 Task: Find connections with filter location Minzhu with filter topic #Industrieswith filter profile language English with filter current company The Lalit Suri Hospitality Group with filter school Ahmedabad University with filter industry Architecture and Planning with filter service category UX Research with filter keywords title Sales Analyst
Action: Mouse moved to (499, 56)
Screenshot: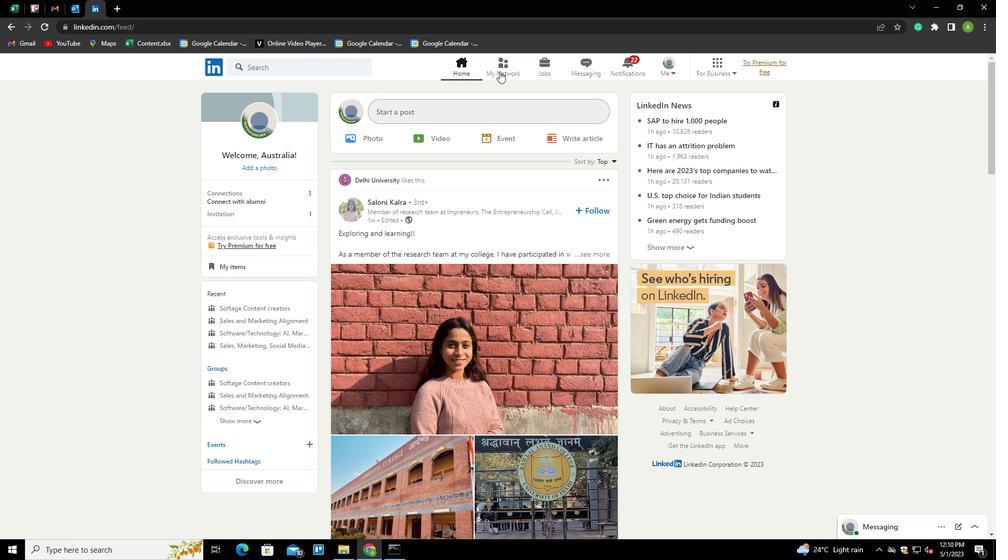
Action: Mouse pressed left at (499, 56)
Screenshot: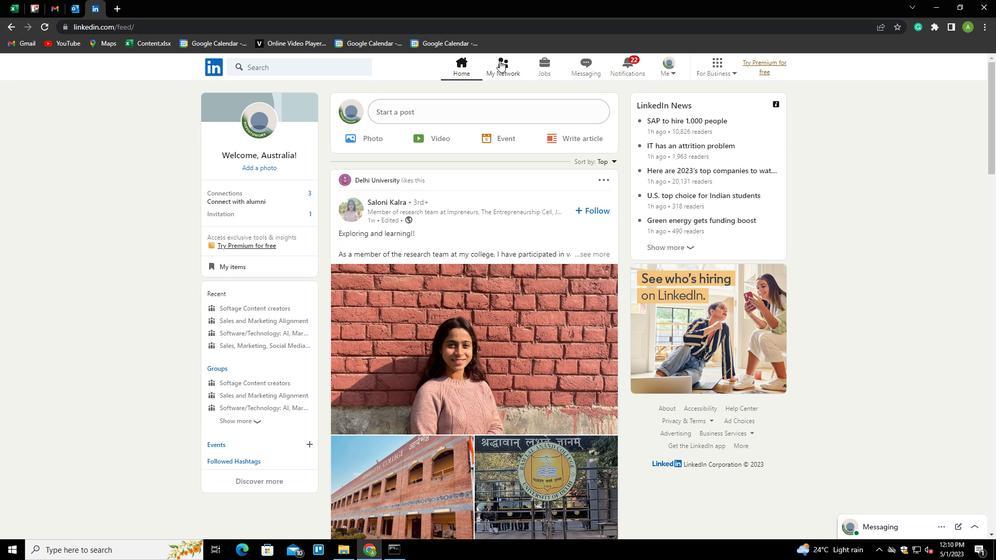
Action: Mouse moved to (253, 121)
Screenshot: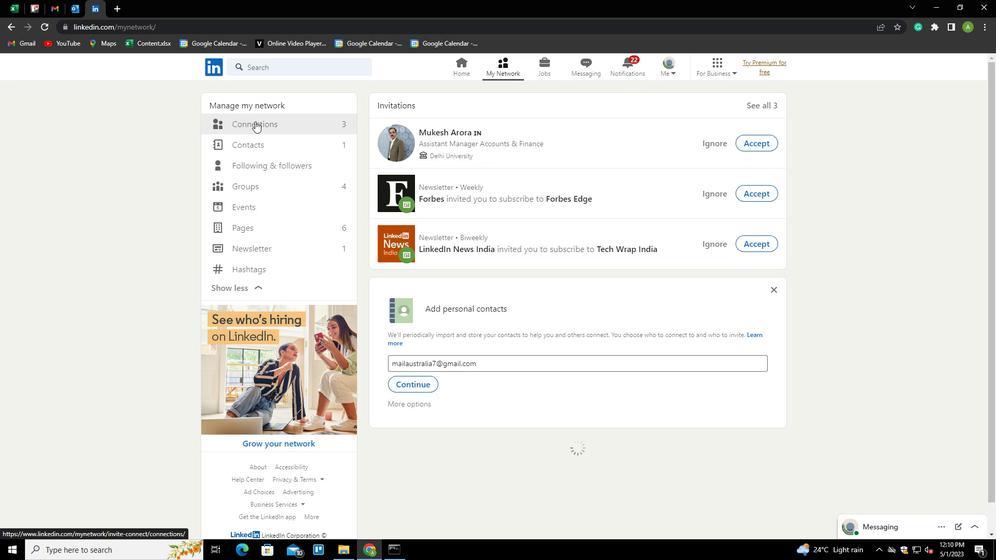 
Action: Mouse pressed left at (253, 121)
Screenshot: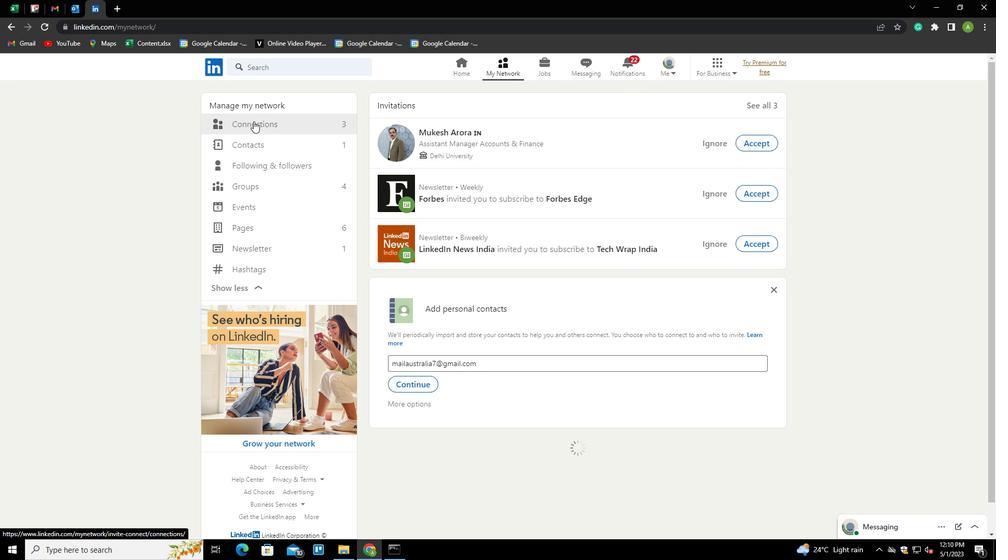 
Action: Mouse moved to (588, 124)
Screenshot: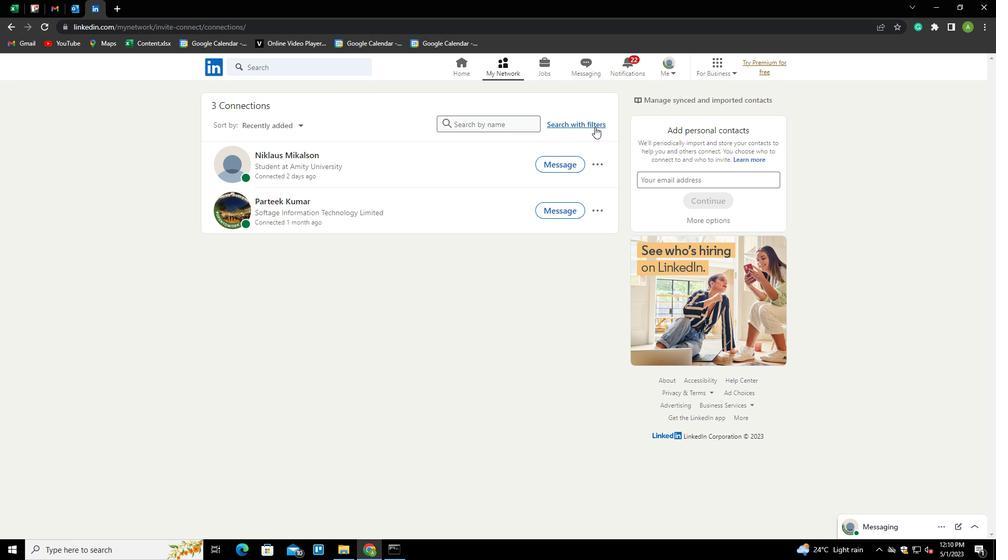 
Action: Mouse pressed left at (588, 124)
Screenshot: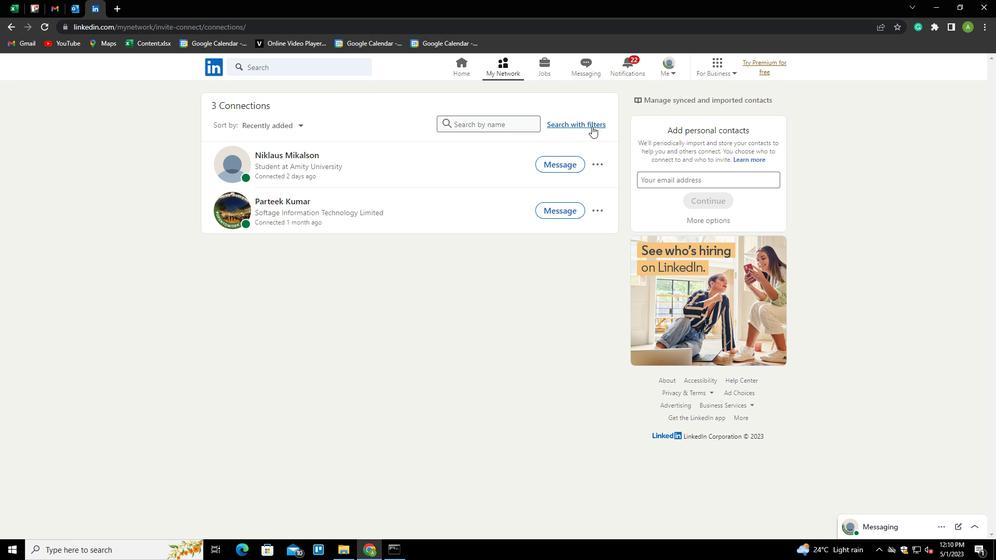 
Action: Mouse moved to (530, 94)
Screenshot: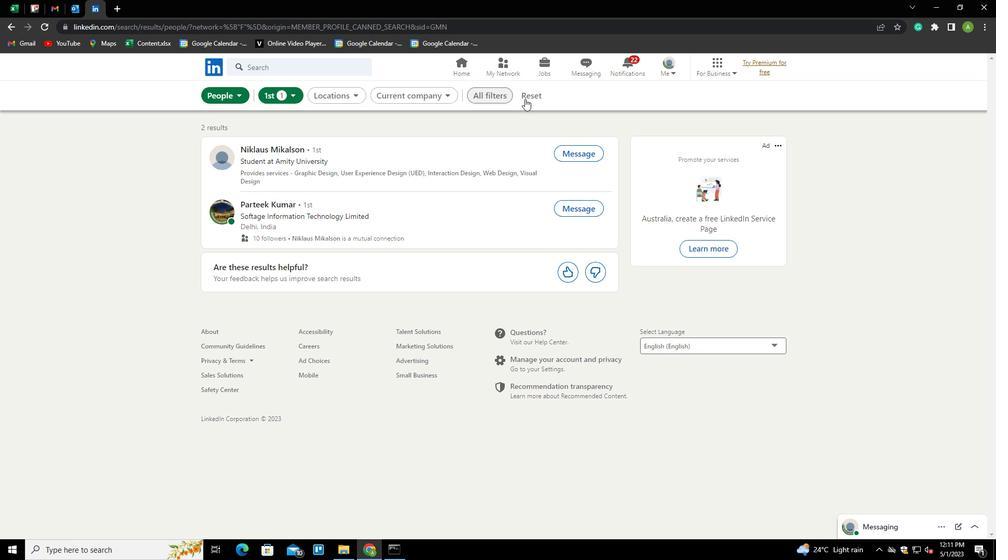 
Action: Mouse pressed left at (530, 94)
Screenshot: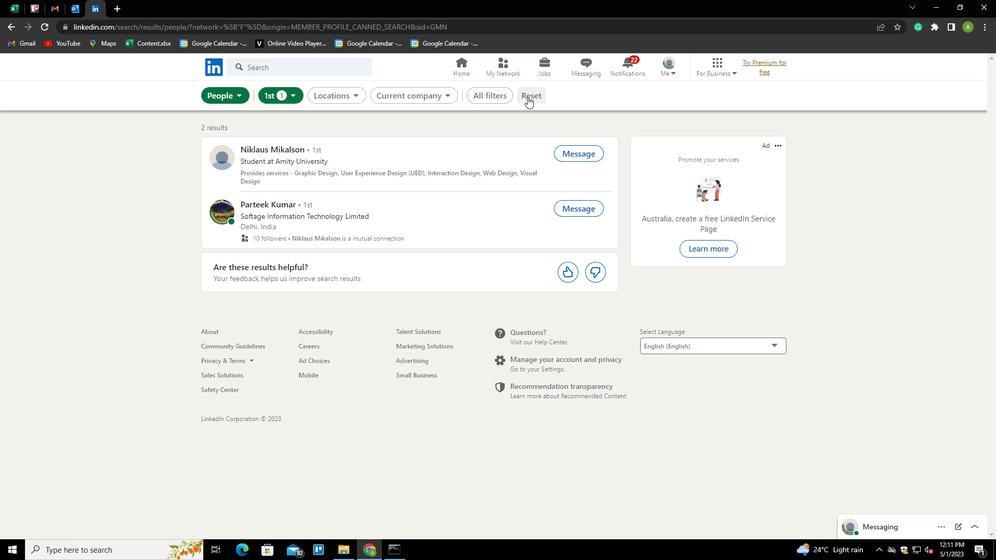 
Action: Mouse moved to (505, 93)
Screenshot: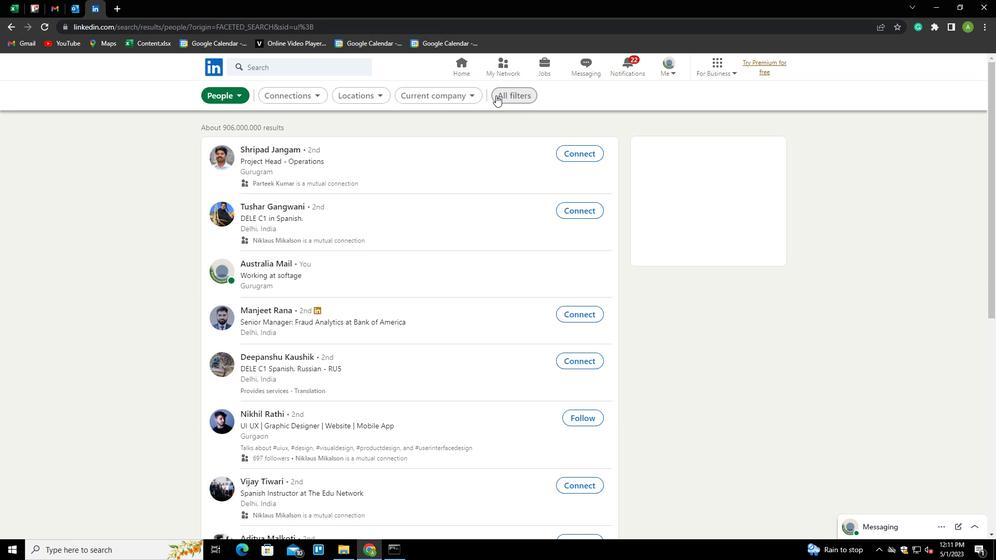 
Action: Mouse pressed left at (505, 93)
Screenshot: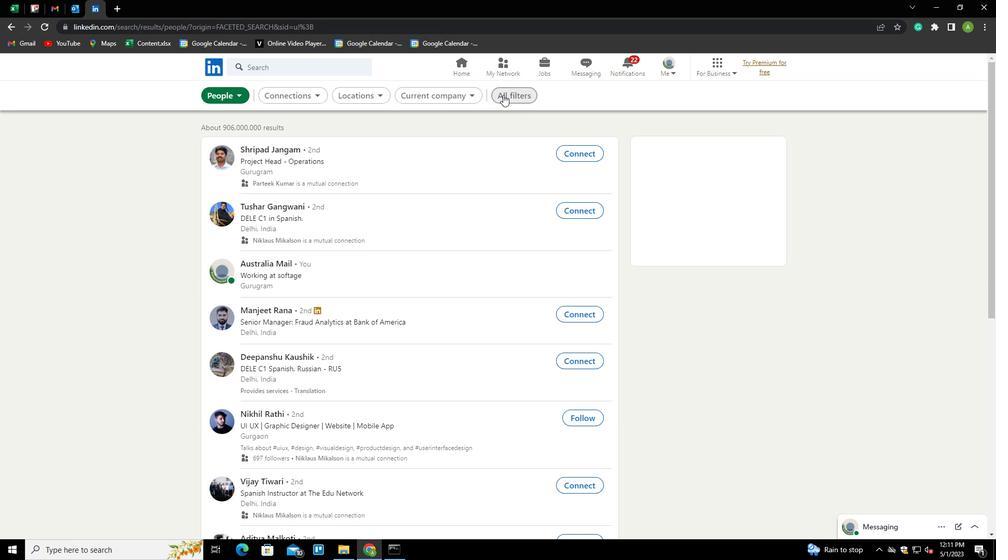 
Action: Mouse moved to (739, 243)
Screenshot: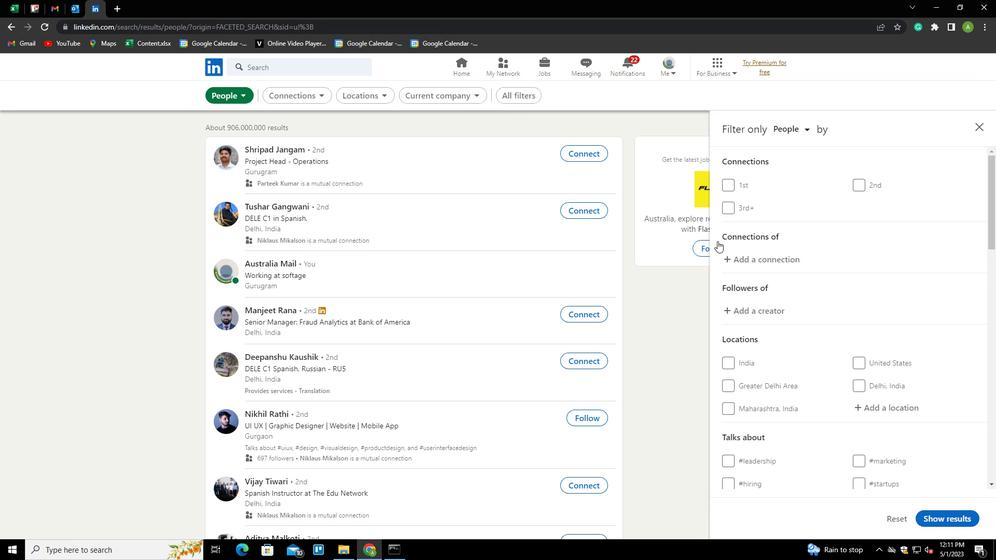 
Action: Mouse scrolled (739, 243) with delta (0, 0)
Screenshot: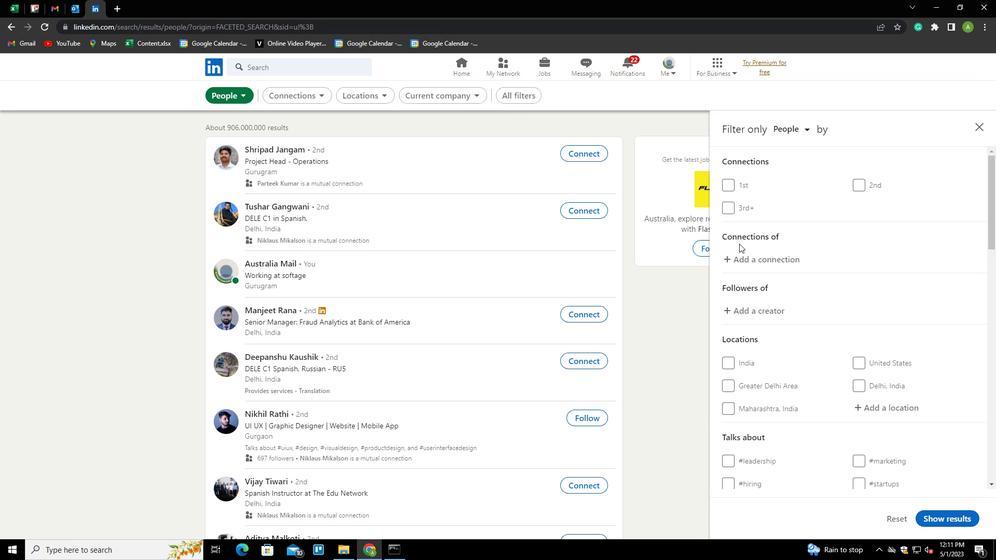 
Action: Mouse scrolled (739, 243) with delta (0, 0)
Screenshot: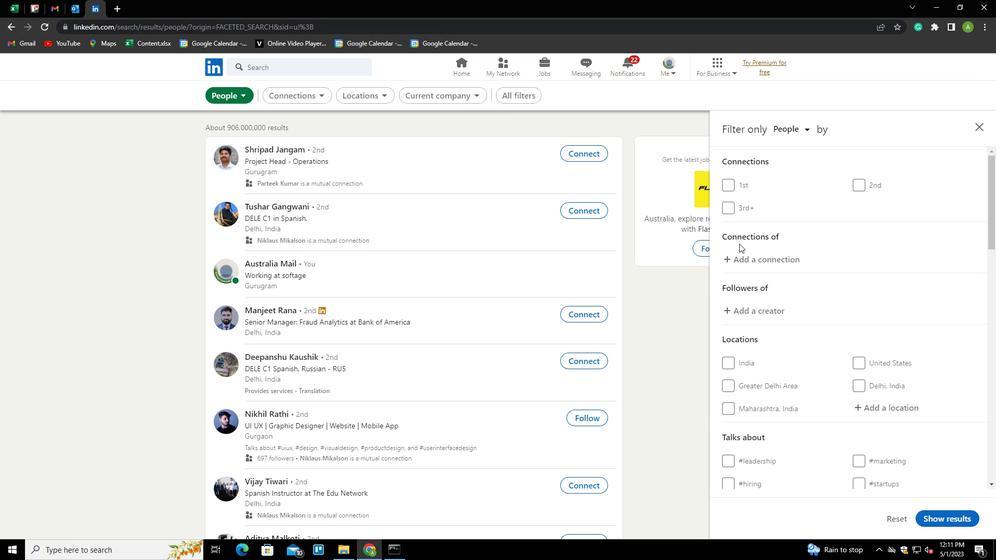 
Action: Mouse moved to (866, 302)
Screenshot: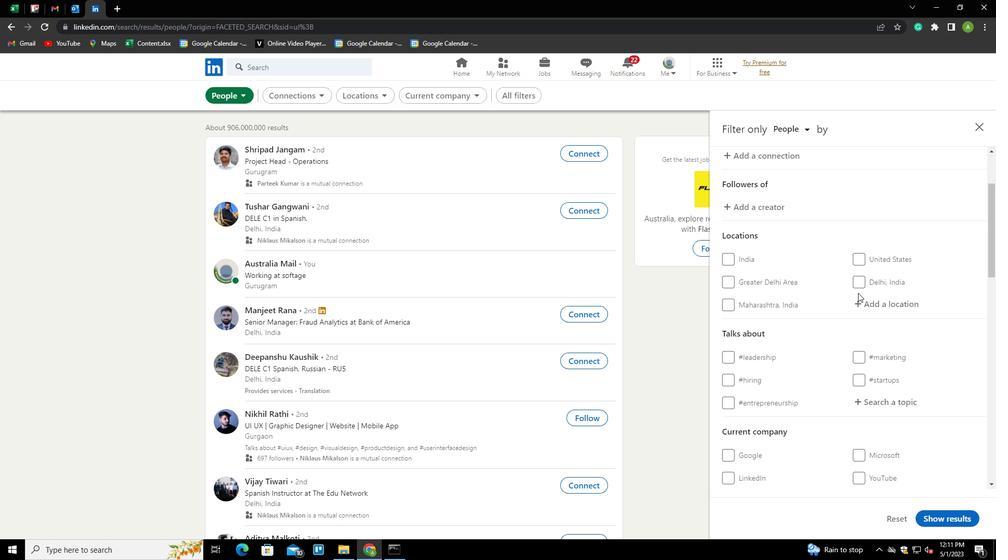 
Action: Mouse pressed left at (866, 302)
Screenshot: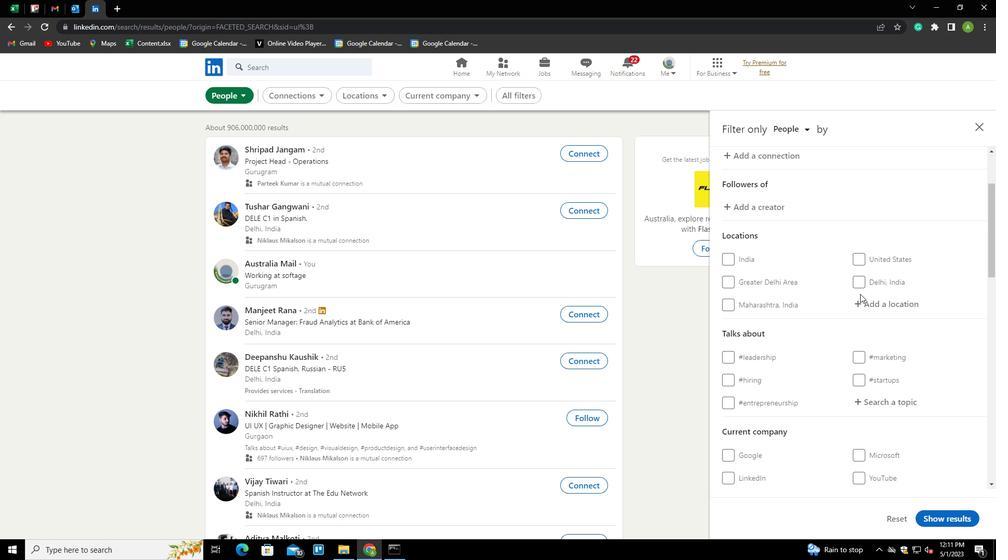 
Action: Key pressed <Key.shift>MINZHU
Screenshot: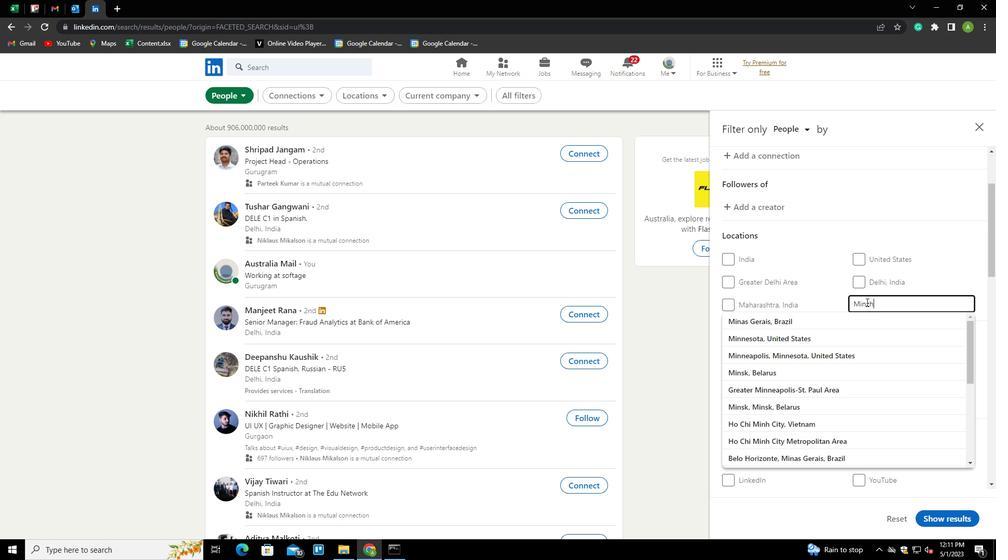 
Action: Mouse moved to (938, 329)
Screenshot: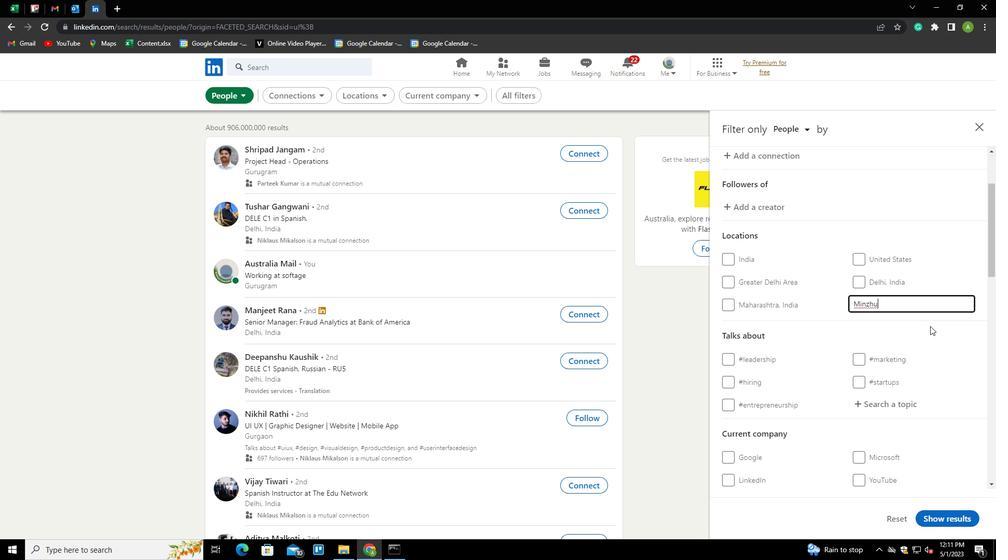 
Action: Mouse pressed left at (938, 329)
Screenshot: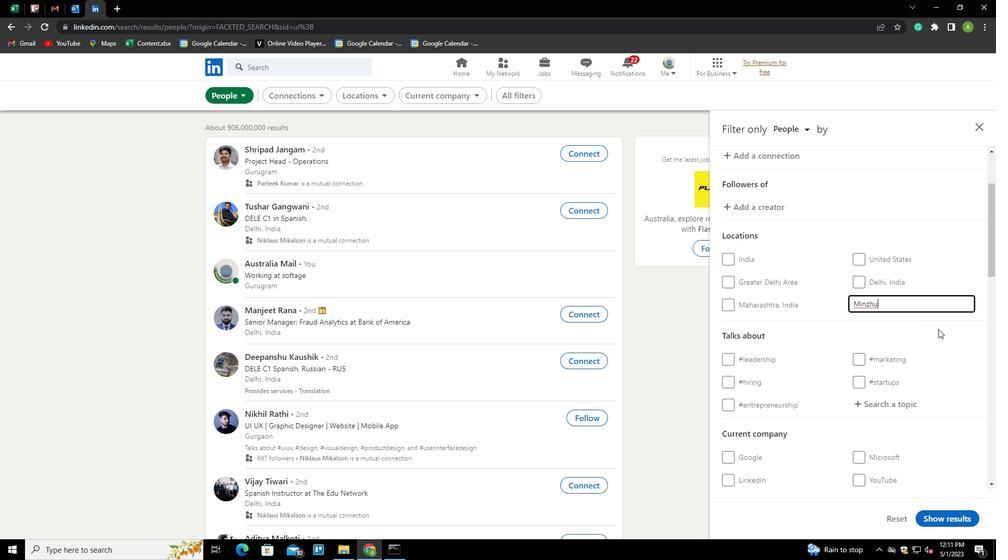 
Action: Mouse moved to (939, 329)
Screenshot: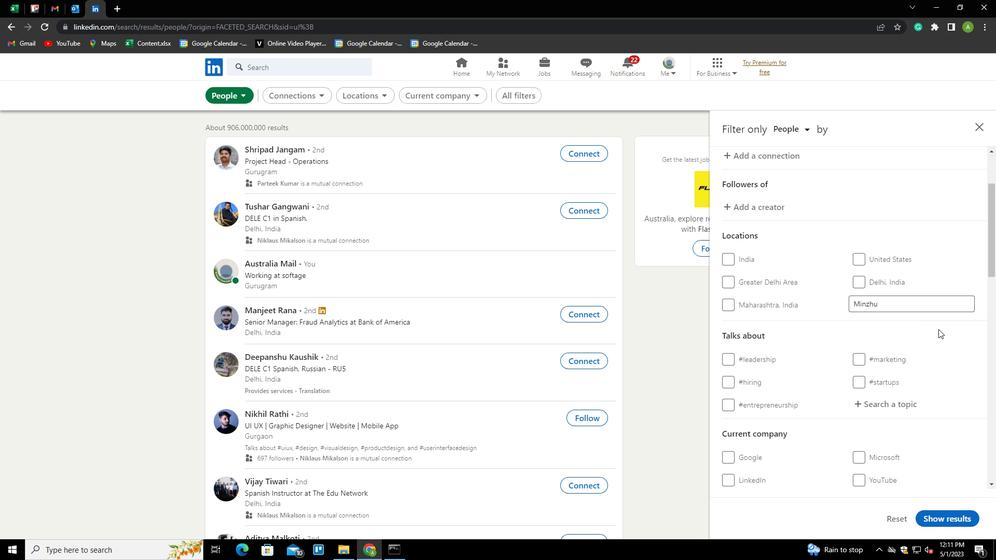 
Action: Mouse scrolled (939, 329) with delta (0, 0)
Screenshot: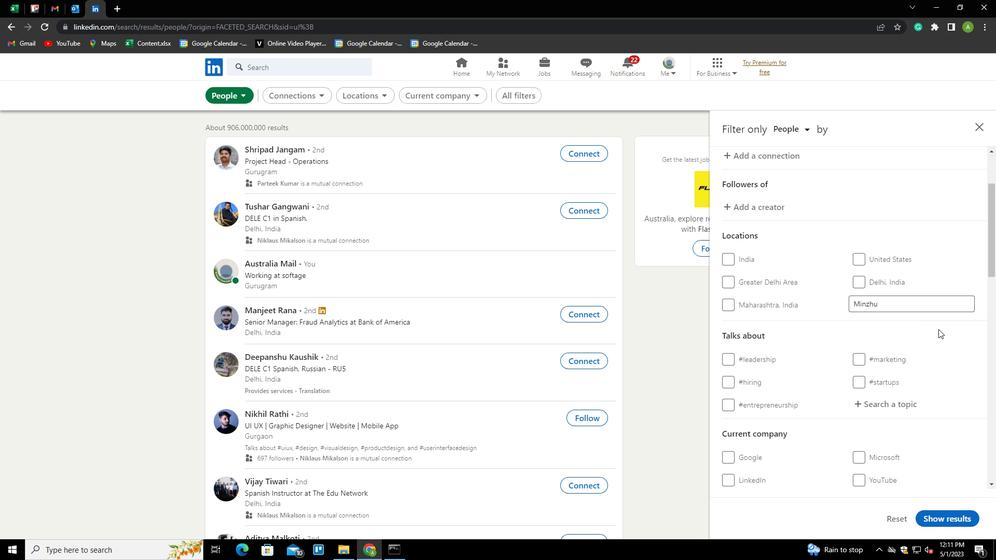 
Action: Mouse scrolled (939, 329) with delta (0, 0)
Screenshot: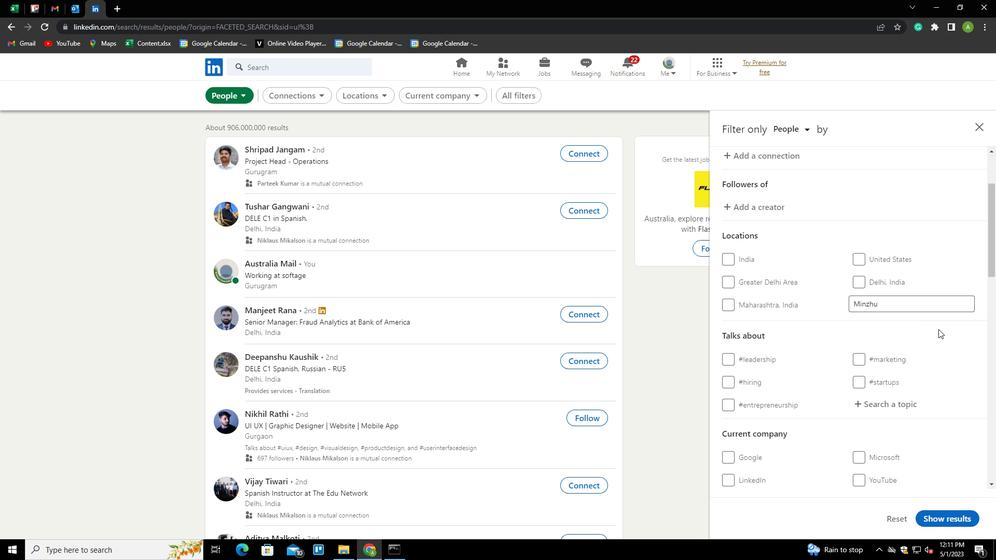 
Action: Mouse moved to (887, 299)
Screenshot: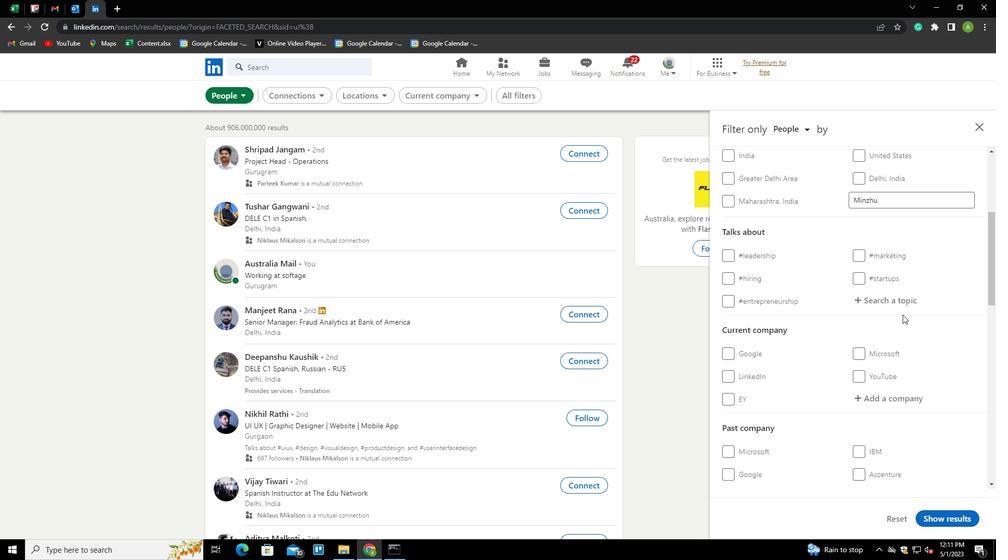 
Action: Mouse pressed left at (887, 299)
Screenshot: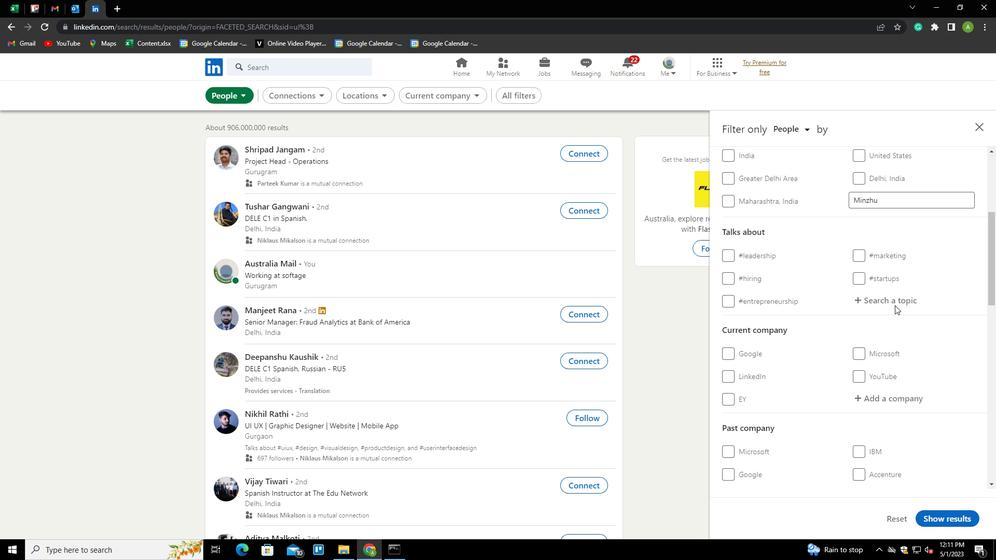 
Action: Mouse moved to (888, 300)
Screenshot: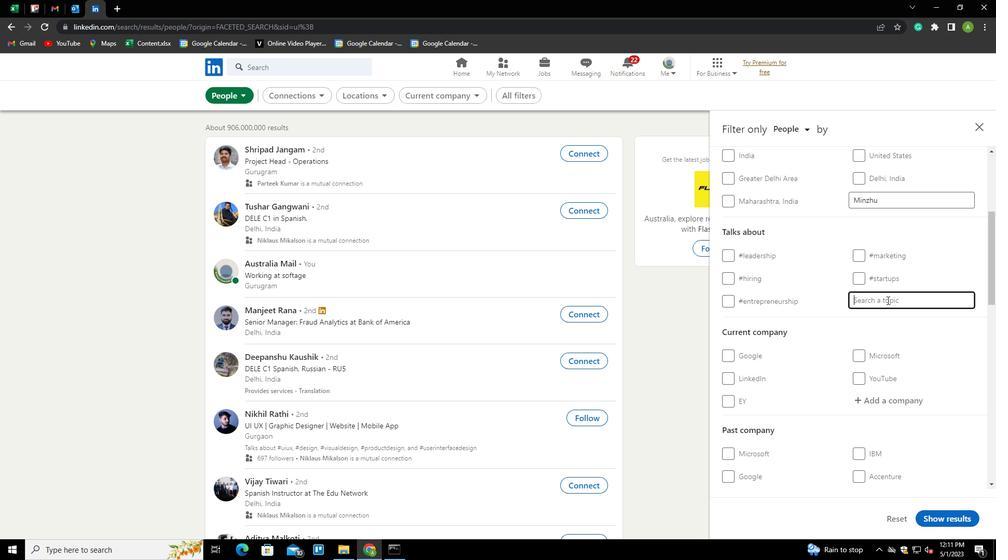
Action: Mouse pressed left at (888, 300)
Screenshot: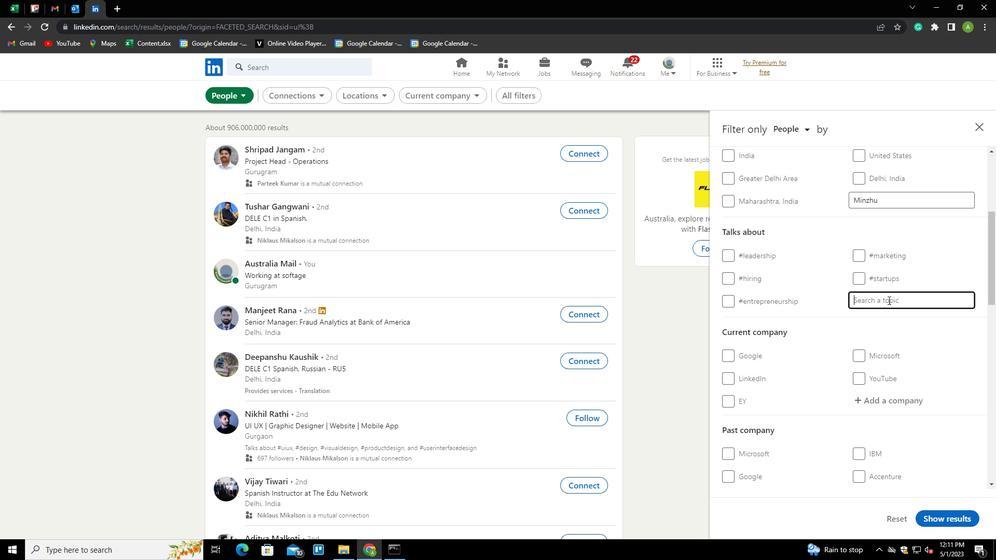 
Action: Key pressed INDUSTRIES<Key.down><Key.enter>
Screenshot: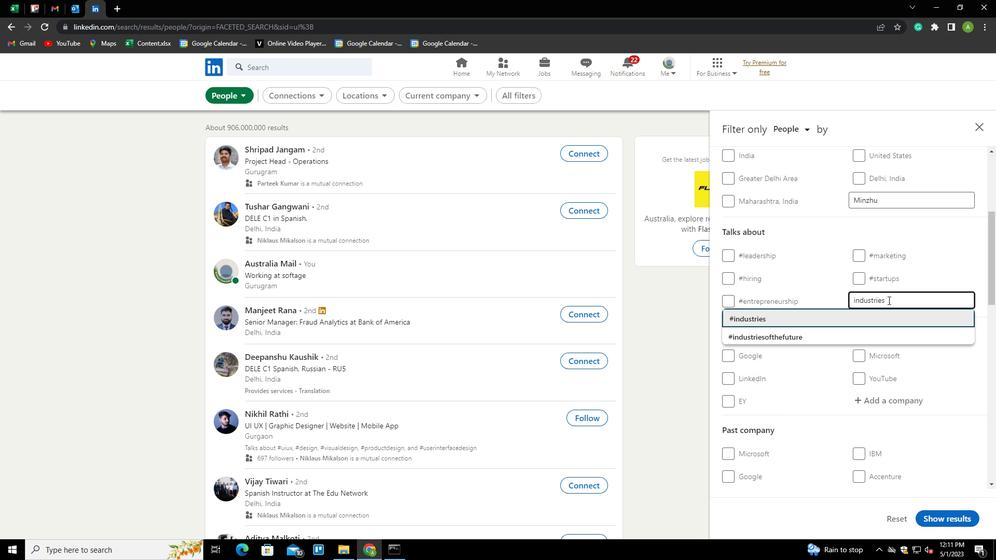 
Action: Mouse scrolled (888, 299) with delta (0, 0)
Screenshot: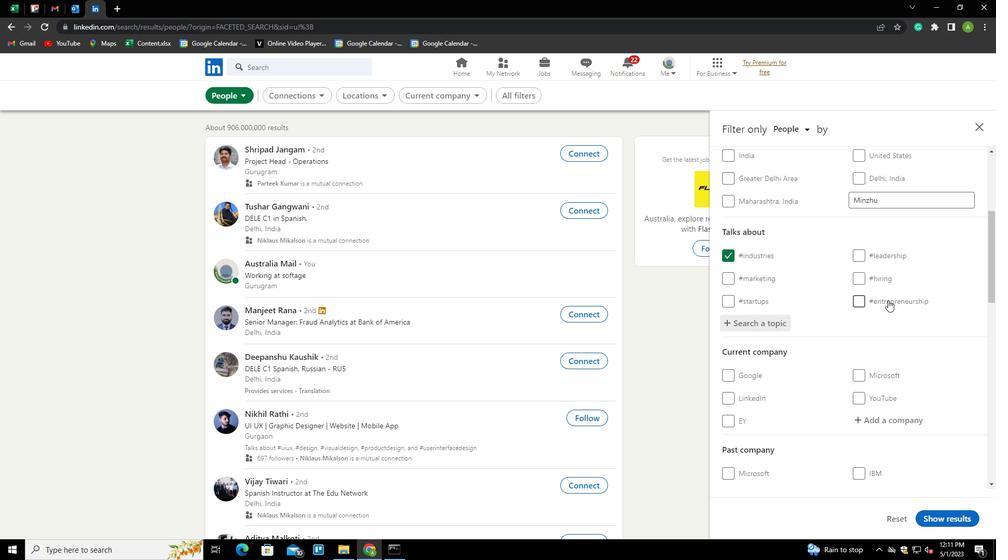 
Action: Mouse scrolled (888, 299) with delta (0, 0)
Screenshot: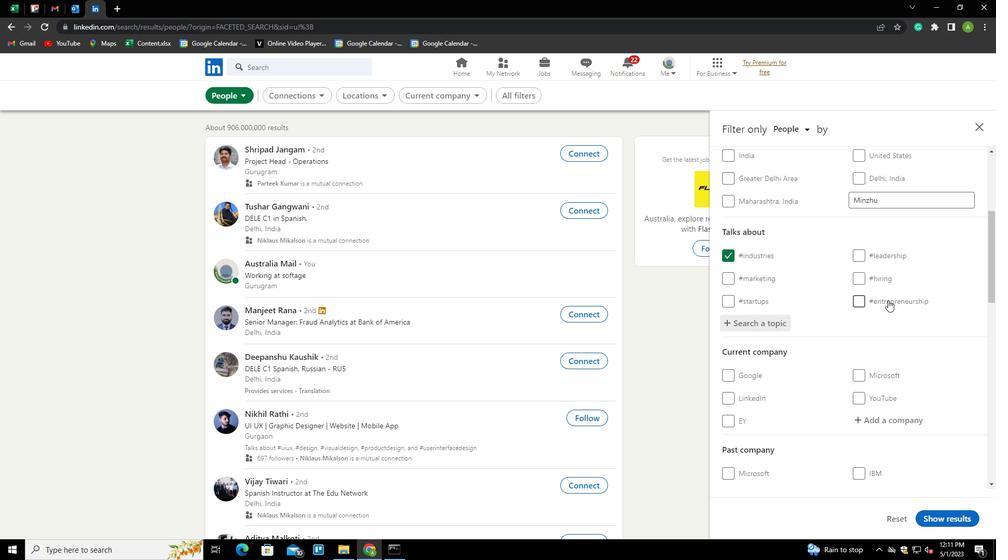 
Action: Mouse scrolled (888, 299) with delta (0, 0)
Screenshot: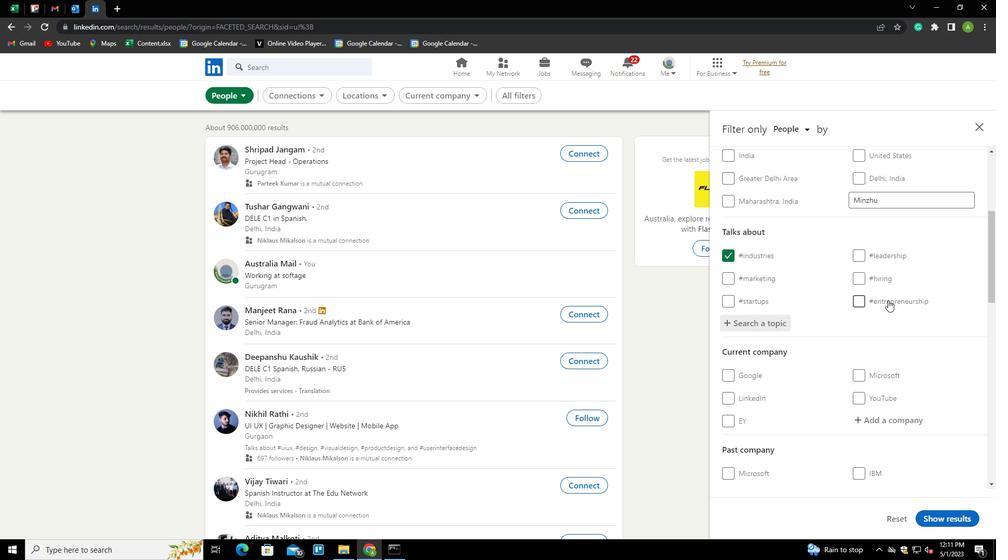 
Action: Mouse moved to (909, 388)
Screenshot: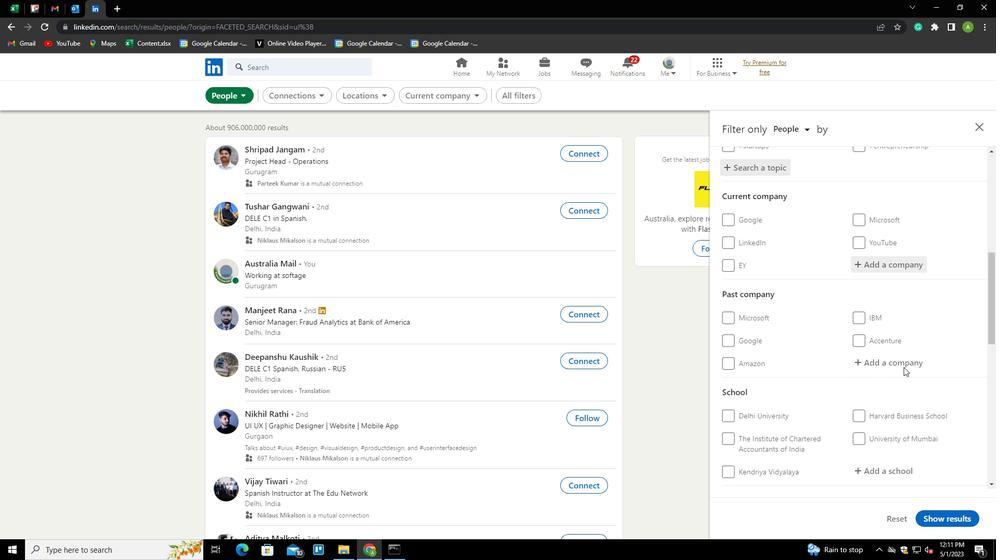 
Action: Mouse scrolled (909, 387) with delta (0, 0)
Screenshot: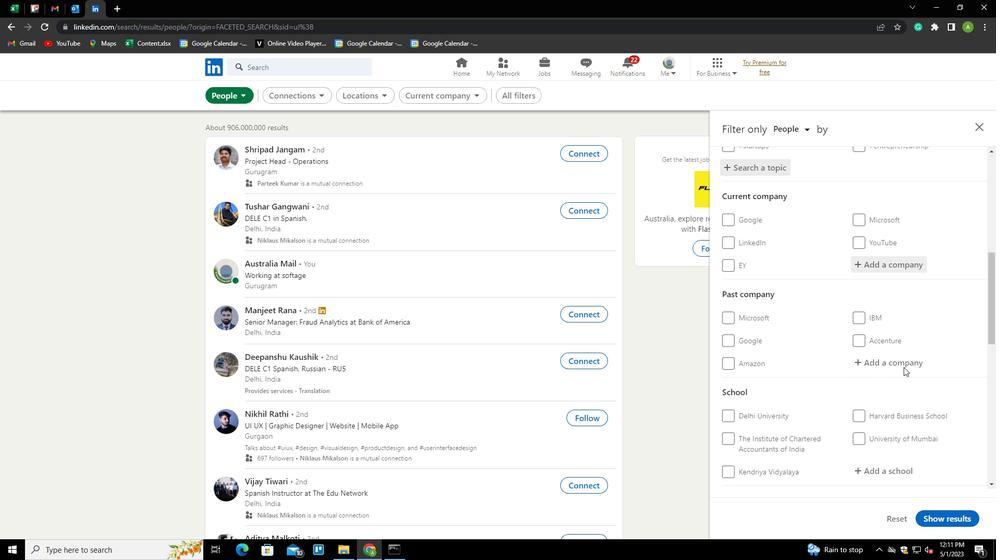 
Action: Mouse scrolled (909, 387) with delta (0, 0)
Screenshot: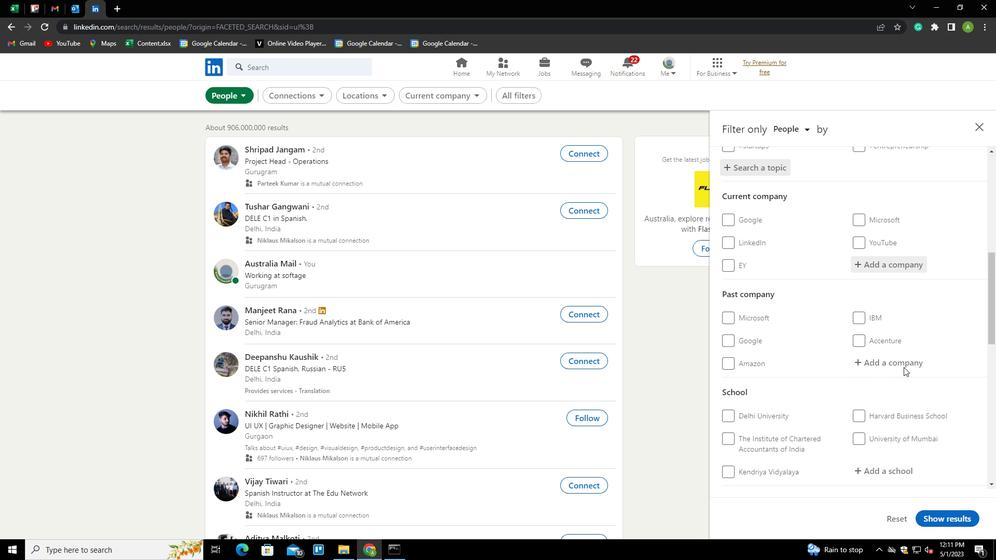 
Action: Mouse scrolled (909, 387) with delta (0, 0)
Screenshot: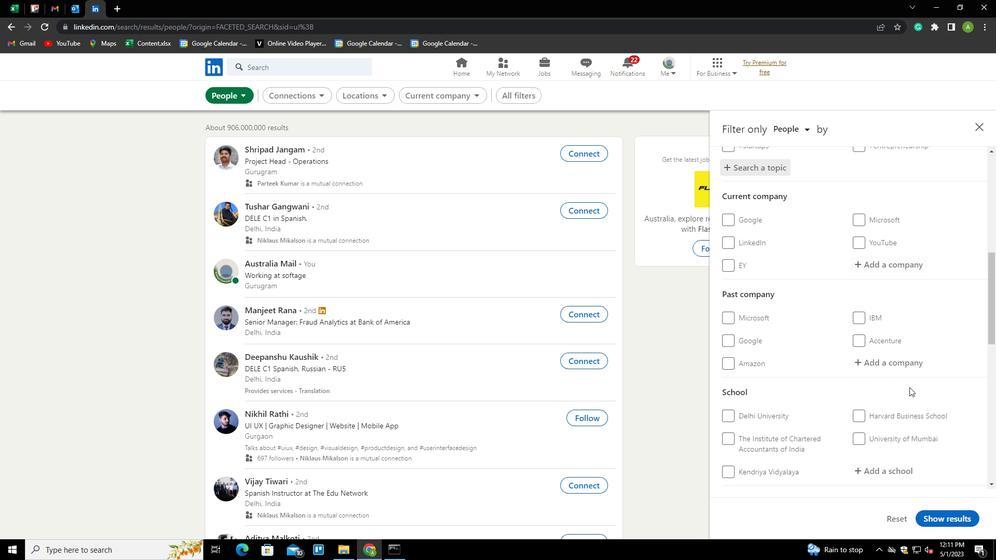 
Action: Mouse scrolled (909, 387) with delta (0, 0)
Screenshot: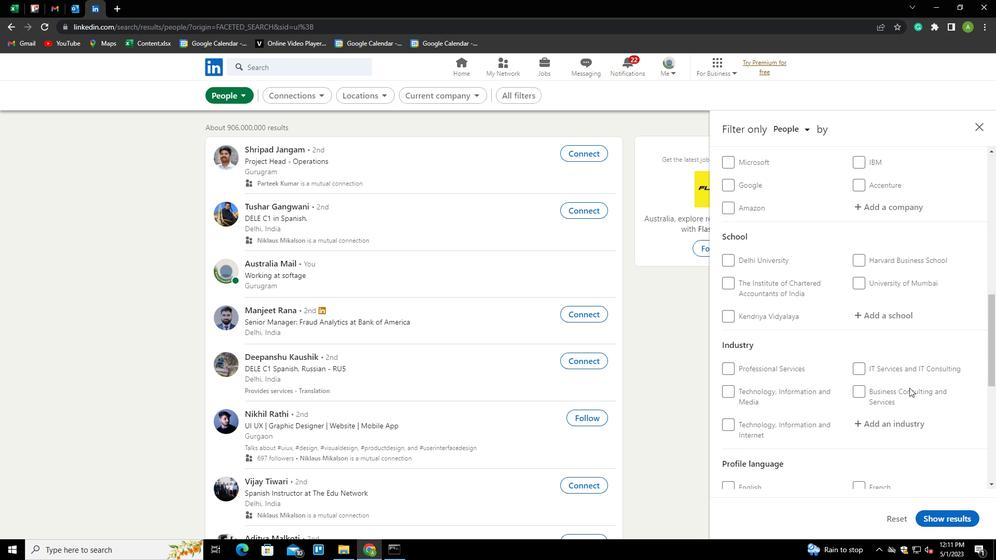 
Action: Mouse scrolled (909, 387) with delta (0, 0)
Screenshot: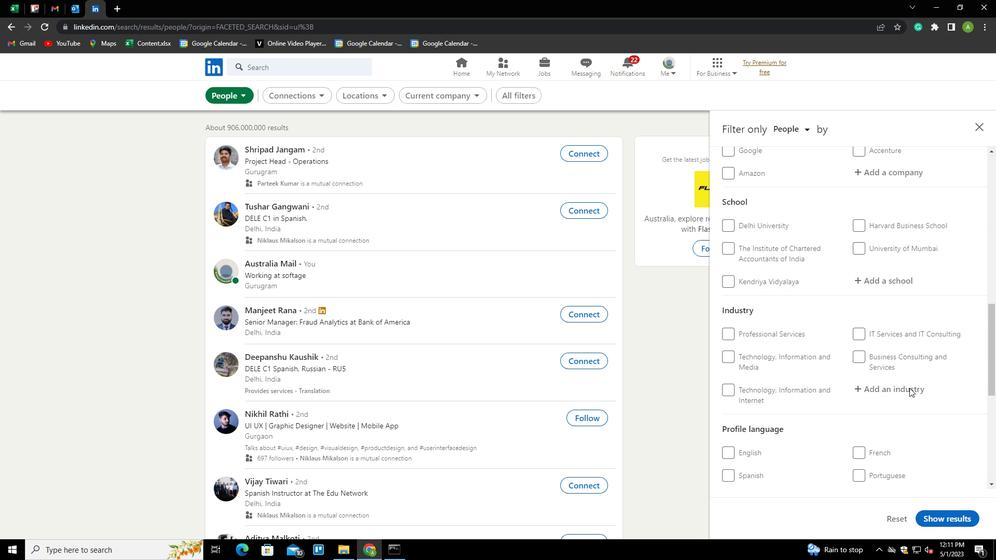 
Action: Mouse moved to (735, 387)
Screenshot: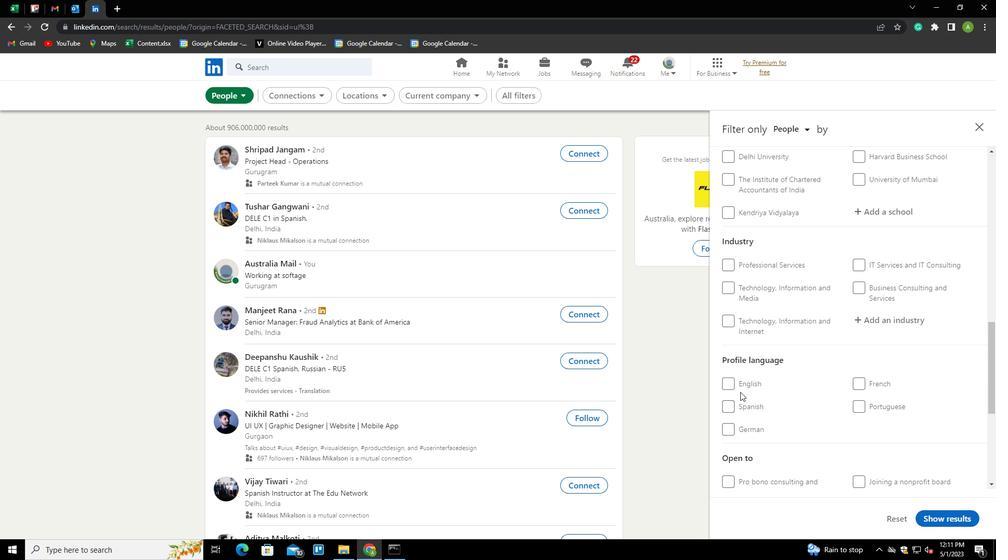
Action: Mouse pressed left at (735, 387)
Screenshot: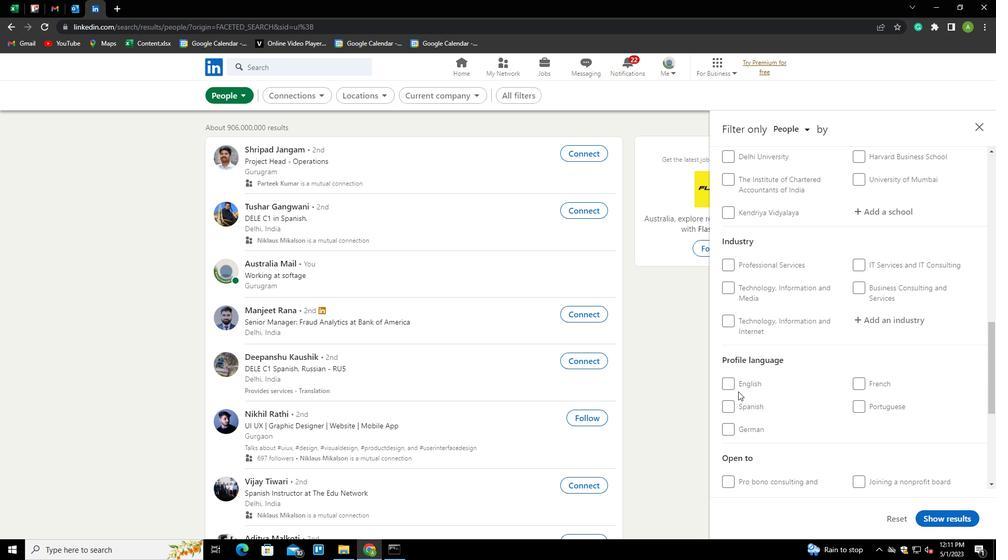 
Action: Mouse moved to (900, 404)
Screenshot: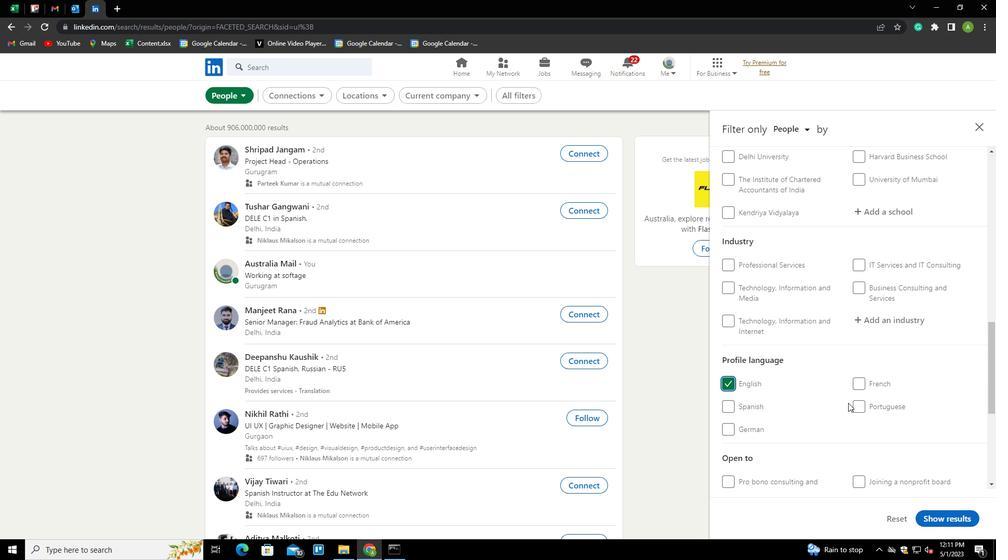 
Action: Mouse scrolled (900, 405) with delta (0, 0)
Screenshot: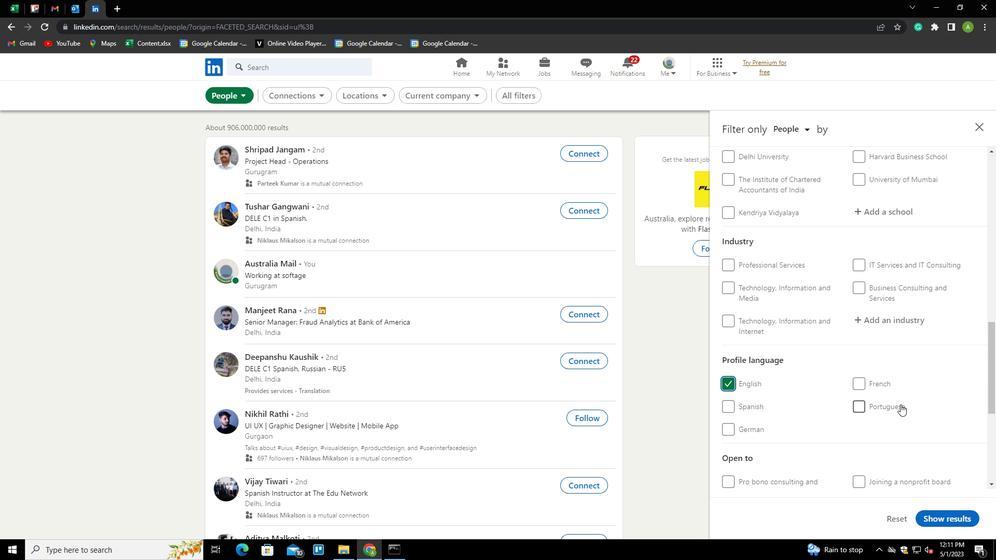 
Action: Mouse scrolled (900, 405) with delta (0, 0)
Screenshot: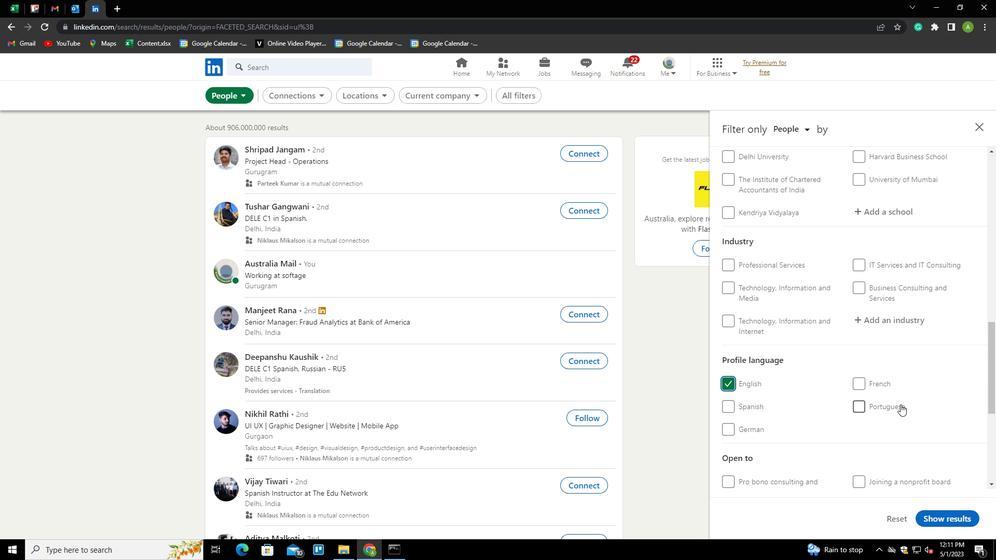 
Action: Mouse scrolled (900, 405) with delta (0, 0)
Screenshot: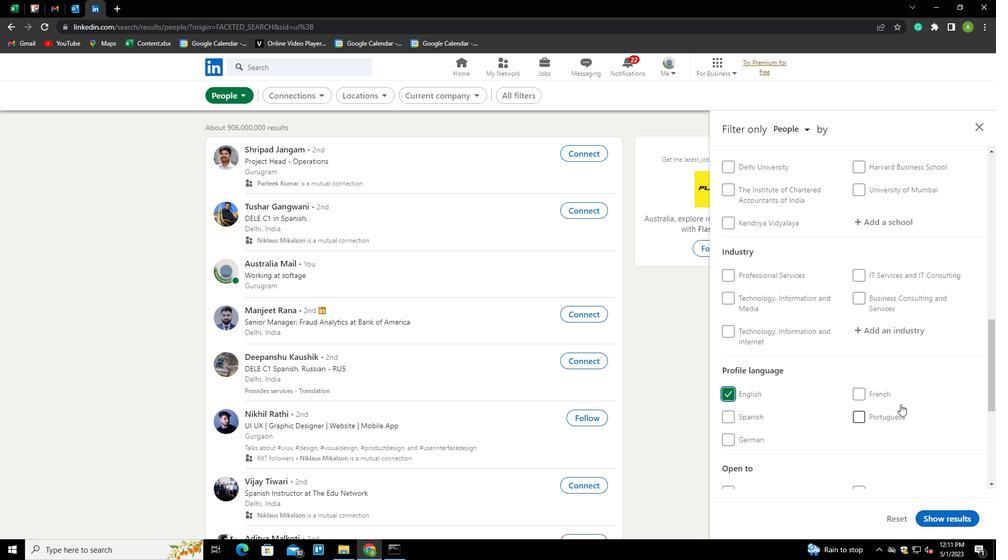 
Action: Mouse scrolled (900, 405) with delta (0, 0)
Screenshot: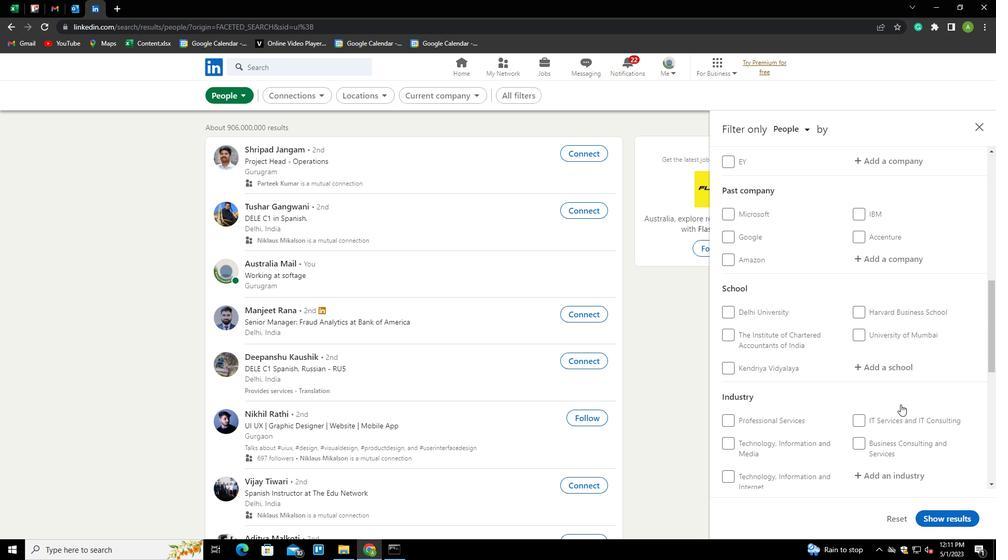 
Action: Mouse scrolled (900, 405) with delta (0, 0)
Screenshot: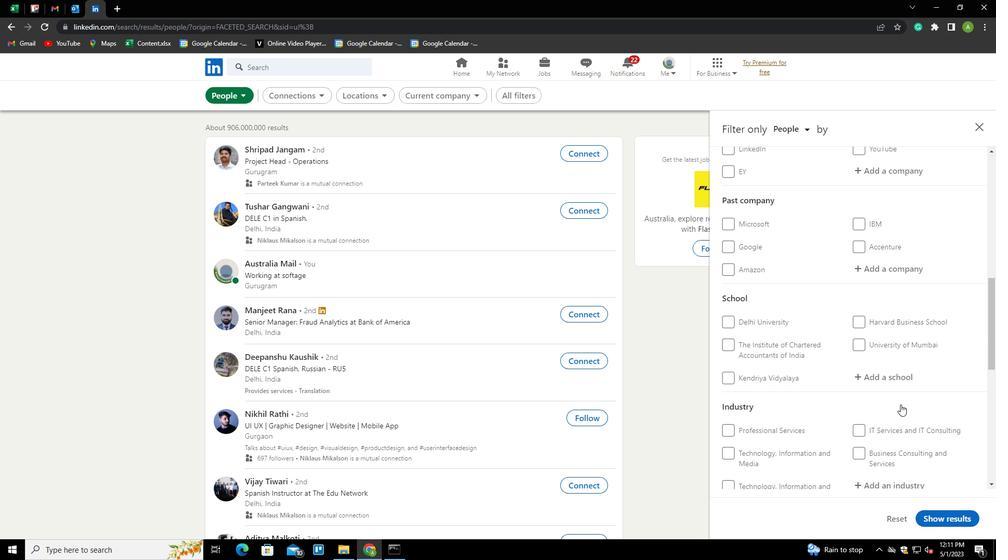 
Action: Mouse scrolled (900, 405) with delta (0, 0)
Screenshot: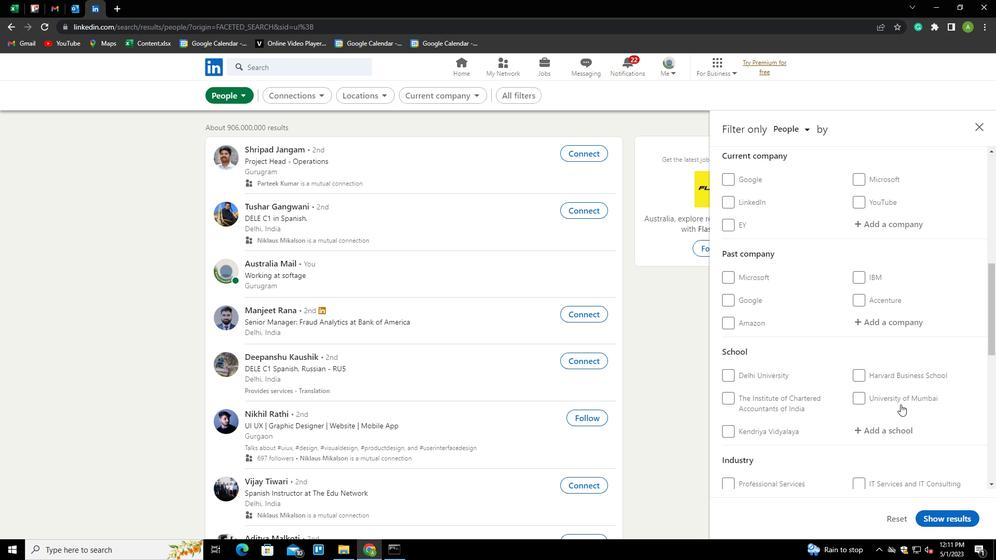 
Action: Mouse scrolled (900, 405) with delta (0, 0)
Screenshot: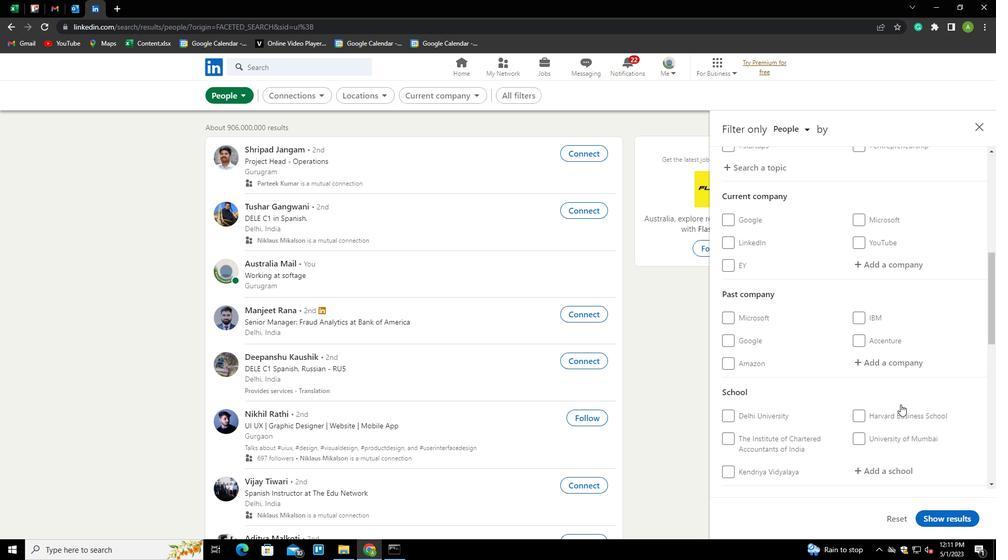 
Action: Mouse scrolled (900, 405) with delta (0, 0)
Screenshot: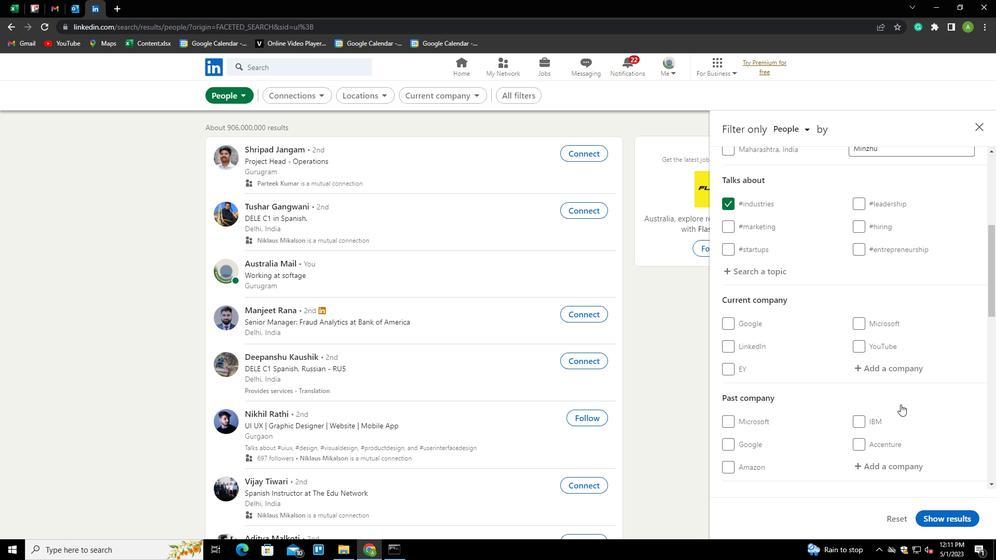 
Action: Mouse scrolled (900, 405) with delta (0, 0)
Screenshot: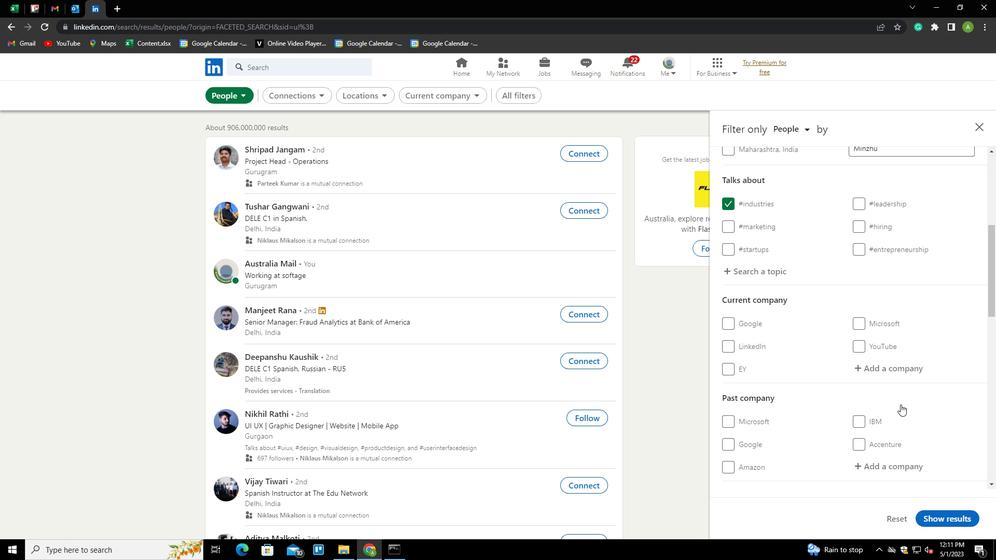 
Action: Mouse moved to (901, 405)
Screenshot: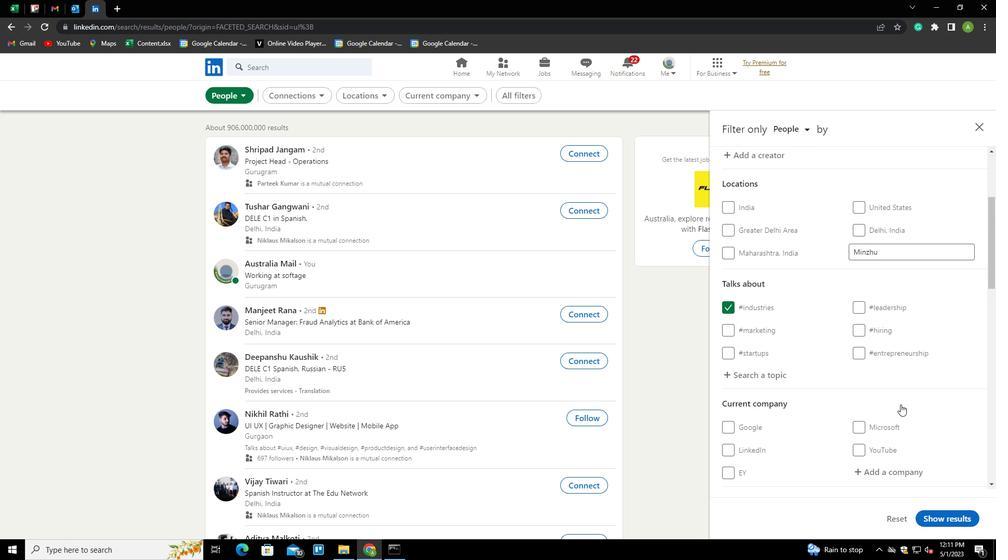 
Action: Mouse scrolled (901, 404) with delta (0, 0)
Screenshot: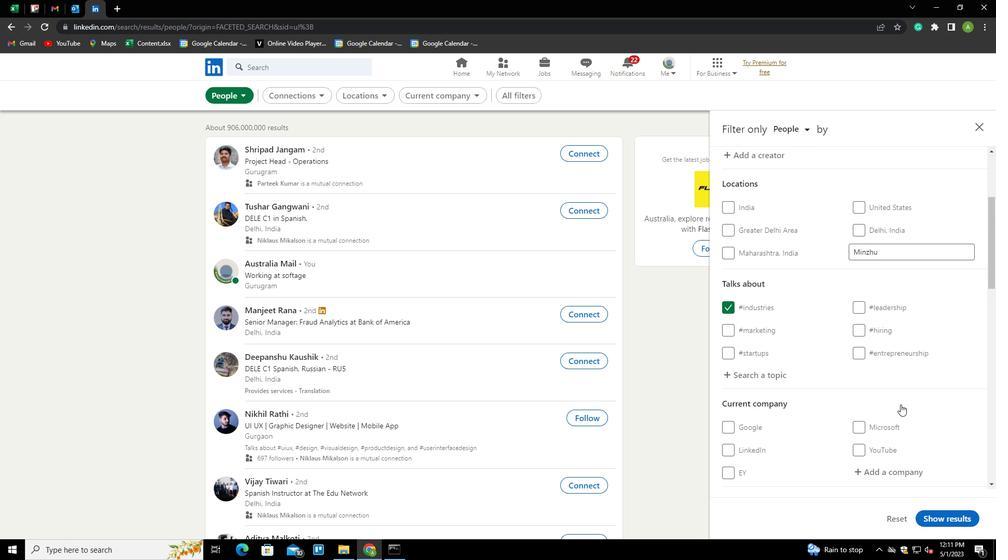 
Action: Mouse scrolled (901, 404) with delta (0, 0)
Screenshot: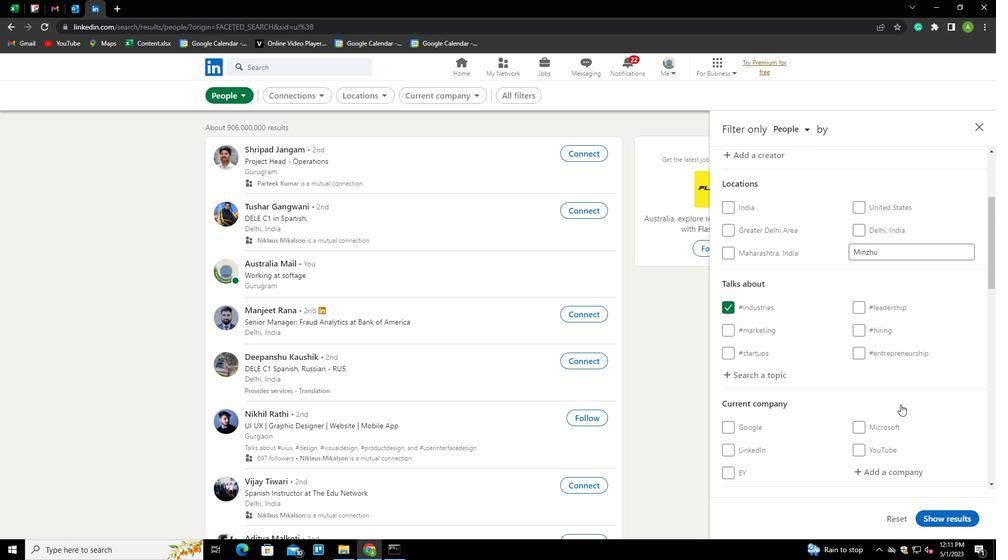 
Action: Mouse moved to (881, 365)
Screenshot: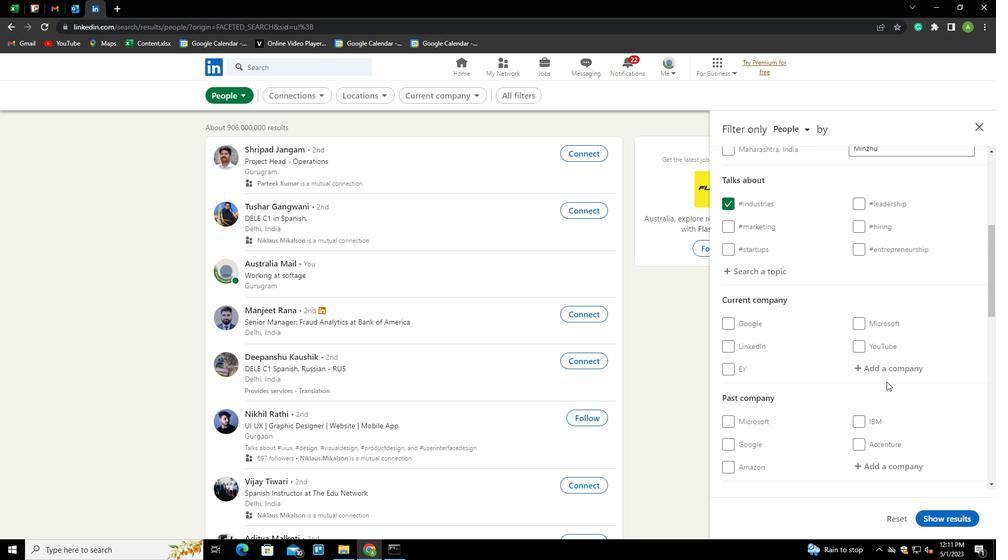 
Action: Mouse pressed left at (881, 365)
Screenshot: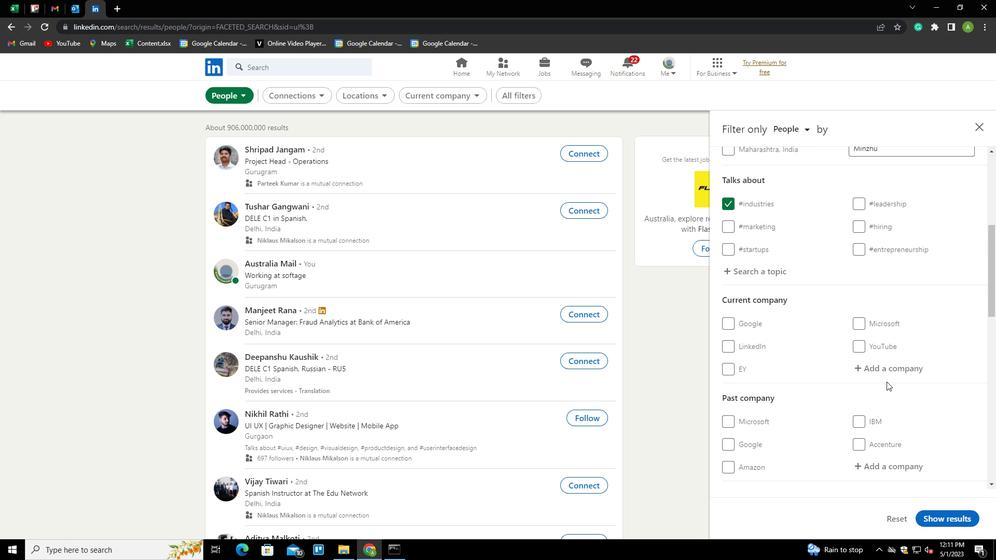 
Action: Key pressed <Key.shift>THE<Key.space><Key.shift>LALIT<Key.space>S<Key.down><Key.enter>
Screenshot: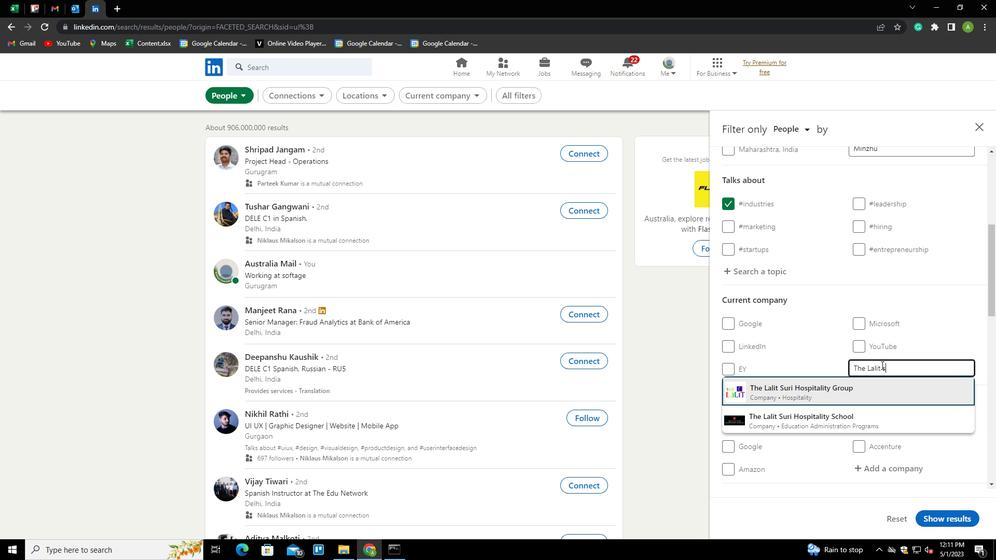 
Action: Mouse scrolled (881, 364) with delta (0, 0)
Screenshot: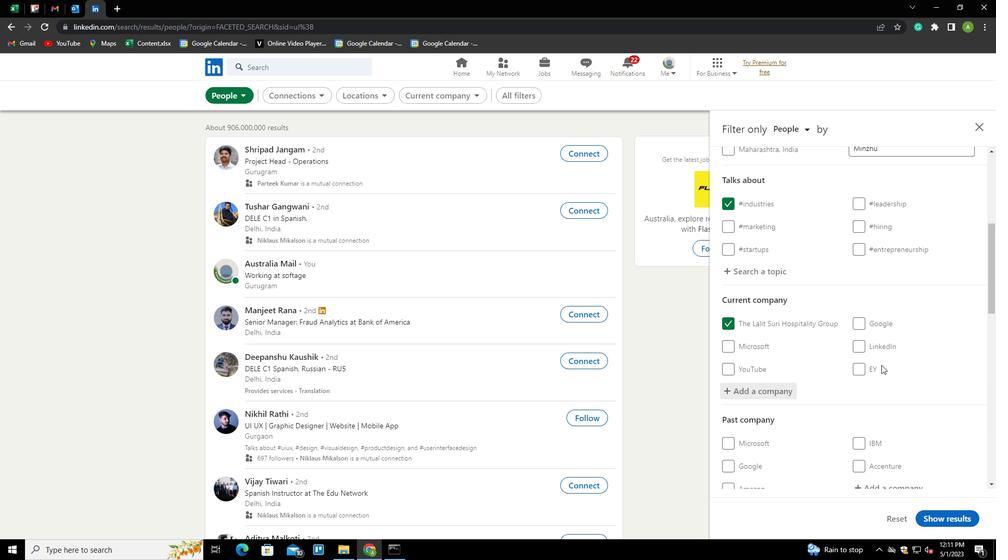 
Action: Mouse scrolled (881, 364) with delta (0, 0)
Screenshot: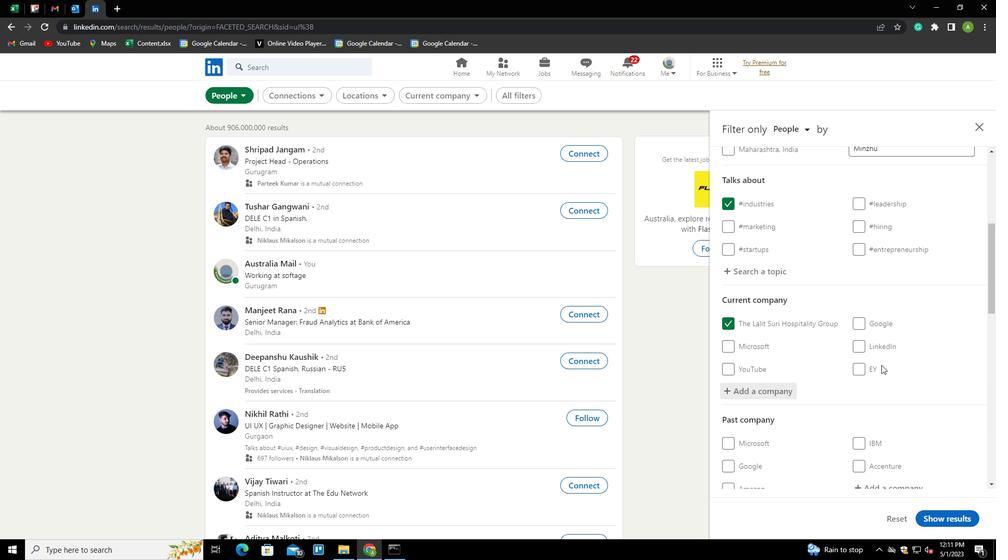 
Action: Mouse scrolled (881, 364) with delta (0, 0)
Screenshot: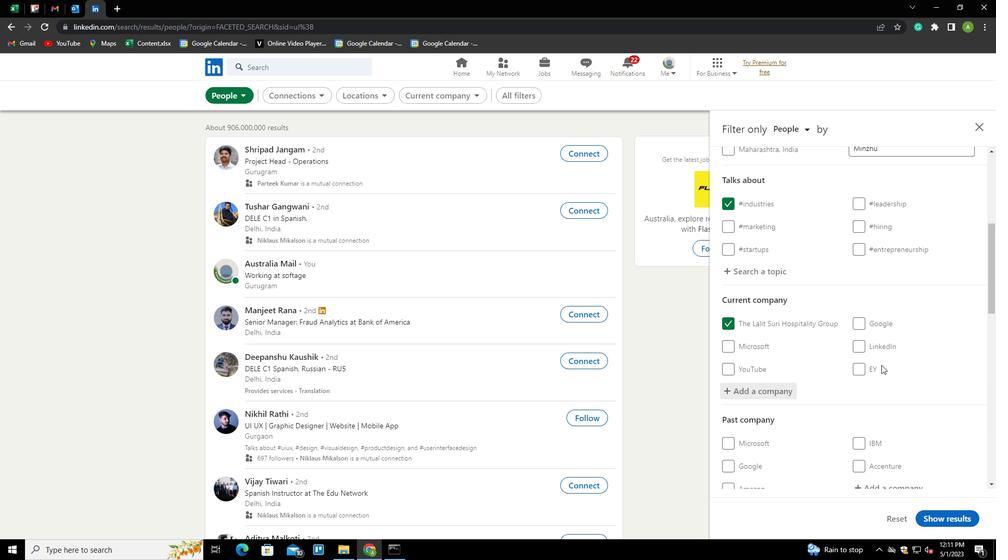 
Action: Mouse moved to (882, 366)
Screenshot: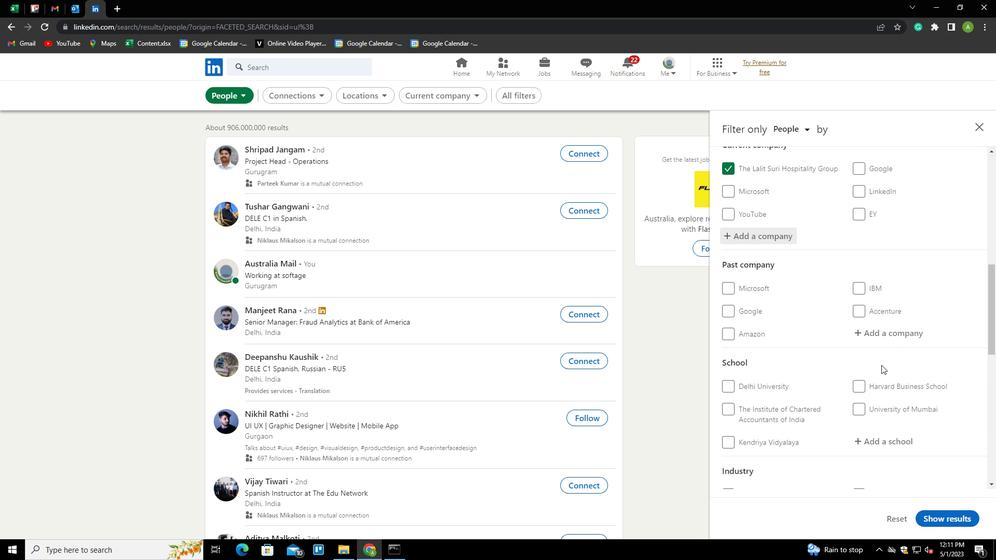 
Action: Mouse scrolled (882, 366) with delta (0, 0)
Screenshot: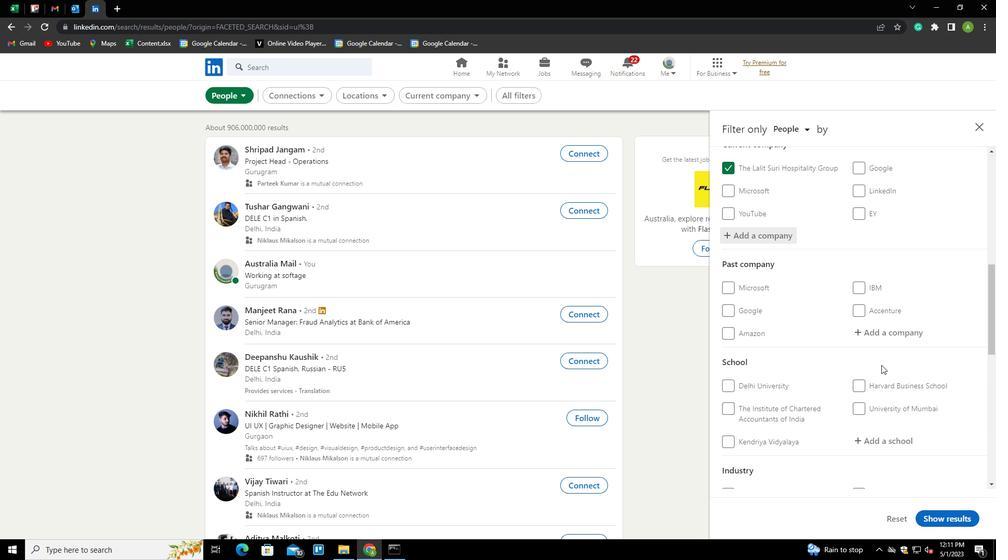 
Action: Mouse scrolled (882, 366) with delta (0, 0)
Screenshot: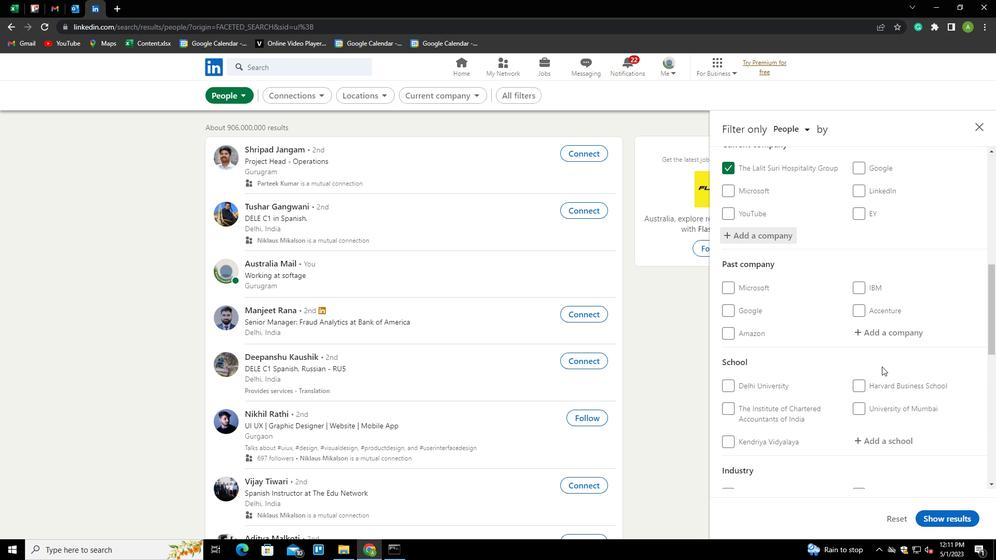 
Action: Mouse moved to (878, 335)
Screenshot: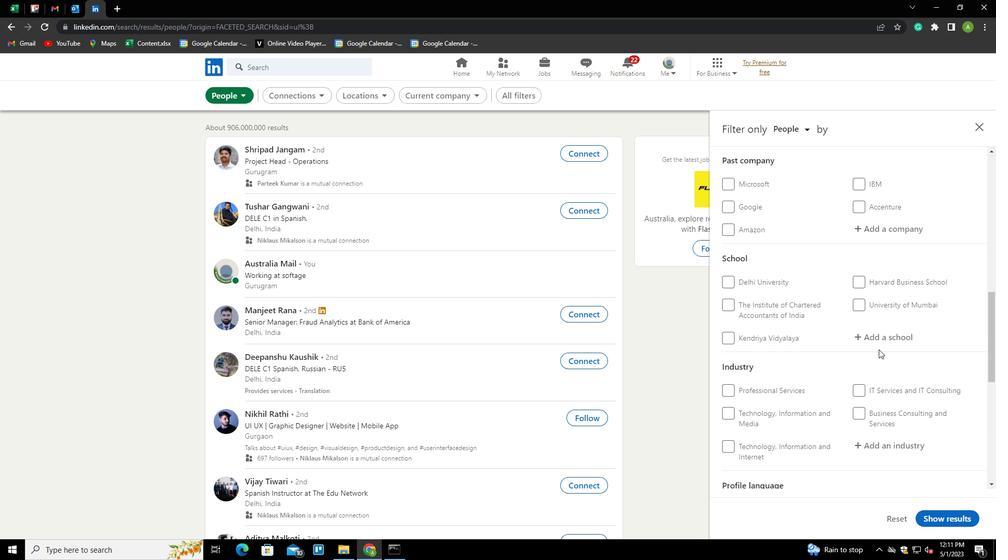 
Action: Mouse pressed left at (878, 335)
Screenshot: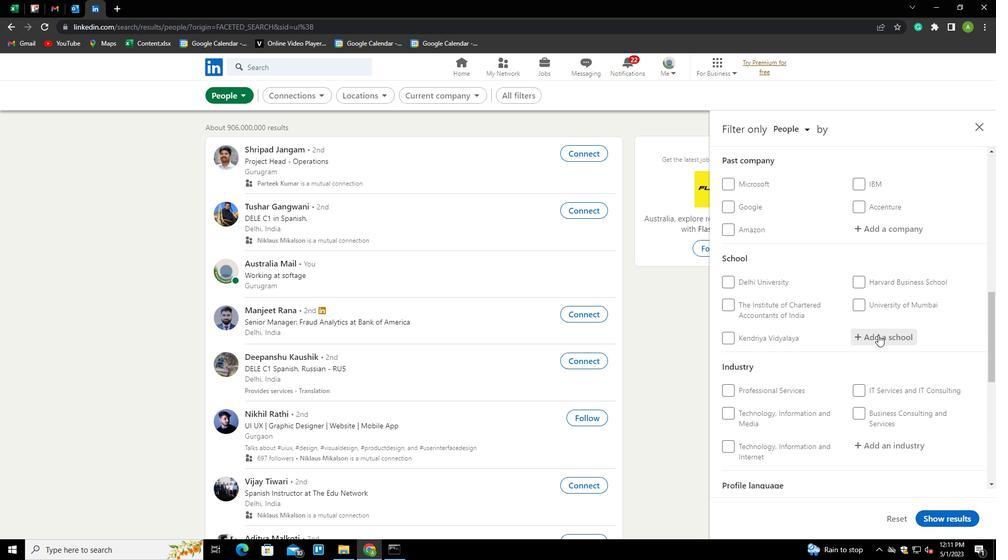 
Action: Key pressed <Key.shift><Key.shift><Key.shift><Key.shift><Key.shift><Key.shift><Key.shift><Key.shift><Key.shift><Key.shift><Key.shift><Key.shift><Key.shift><Key.shift><Key.shift><Key.shift><Key.shift><Key.shift><Key.shift><Key.shift><Key.shift><Key.shift><Key.shift><Key.shift><Key.shift><Key.shift><Key.shift><Key.shift><Key.shift><Key.shift><Key.shift><Key.shift><Key.shift><Key.shift><Key.shift><Key.shift><Key.shift><Key.shift><Key.shift><Key.shift><Key.shift><Key.shift><Key.shift><Key.shift><Key.shift><Key.shift><Key.shift><Key.shift><Key.shift><Key.shift><Key.shift><Key.shift><Key.shift><Key.shift><Key.shift><Key.shift><Key.shift><Key.shift><Key.shift><Key.shift><Key.shift><Key.shift><Key.shift><Key.shift><Key.shift><Key.shift><Key.shift><Key.shift><Key.shift><Key.shift><Key.shift><Key.shift><Key.shift><Key.shift><Key.shift><Key.shift><Key.shift><Key.shift><Key.shift><Key.shift><Key.shift>AHMEDA<Key.down><Key.enter>
Screenshot: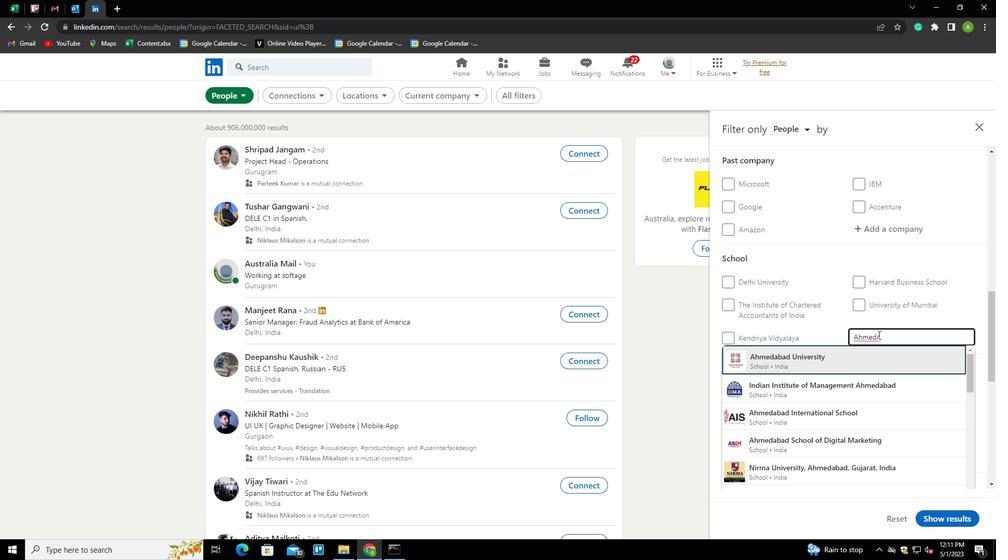 
Action: Mouse moved to (873, 228)
Screenshot: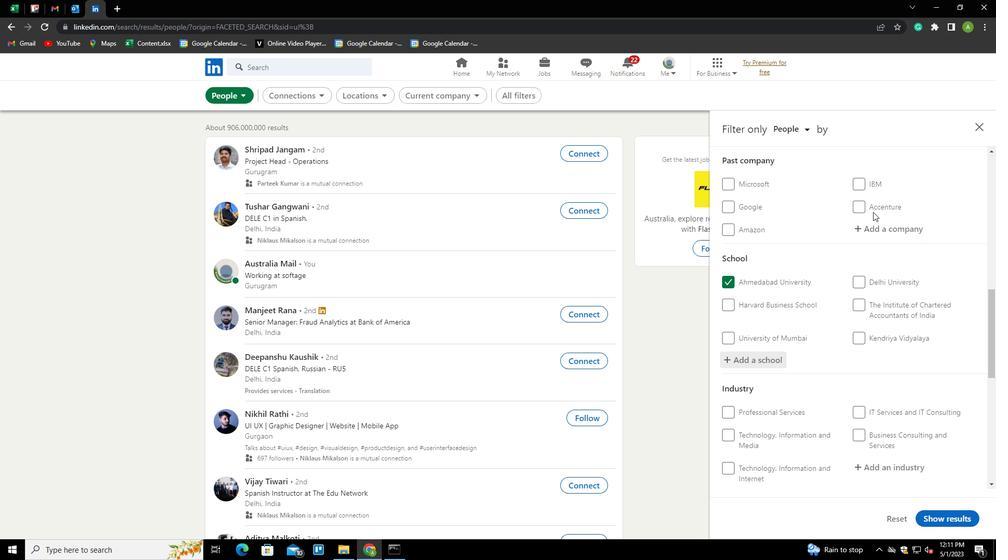 
Action: Mouse scrolled (873, 227) with delta (0, 0)
Screenshot: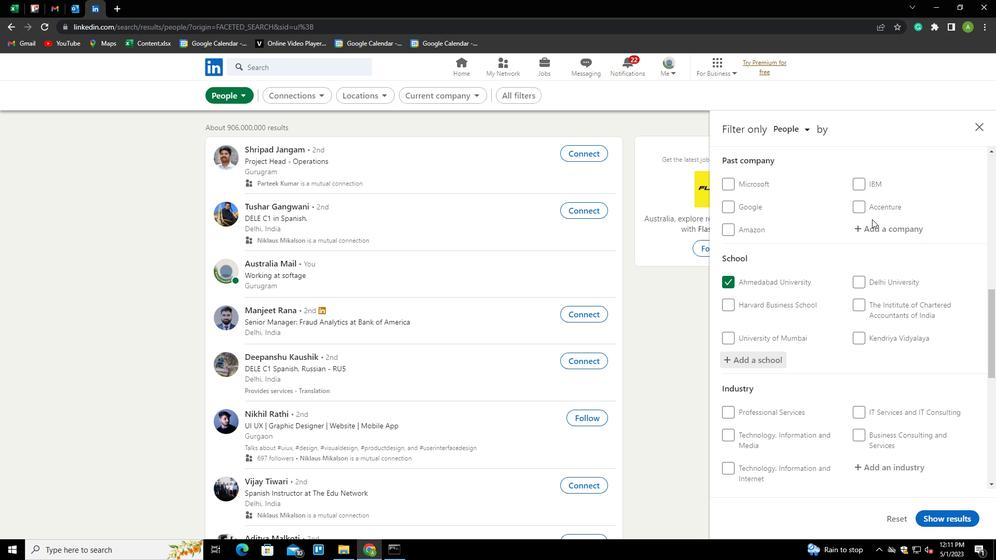 
Action: Mouse scrolled (873, 227) with delta (0, 0)
Screenshot: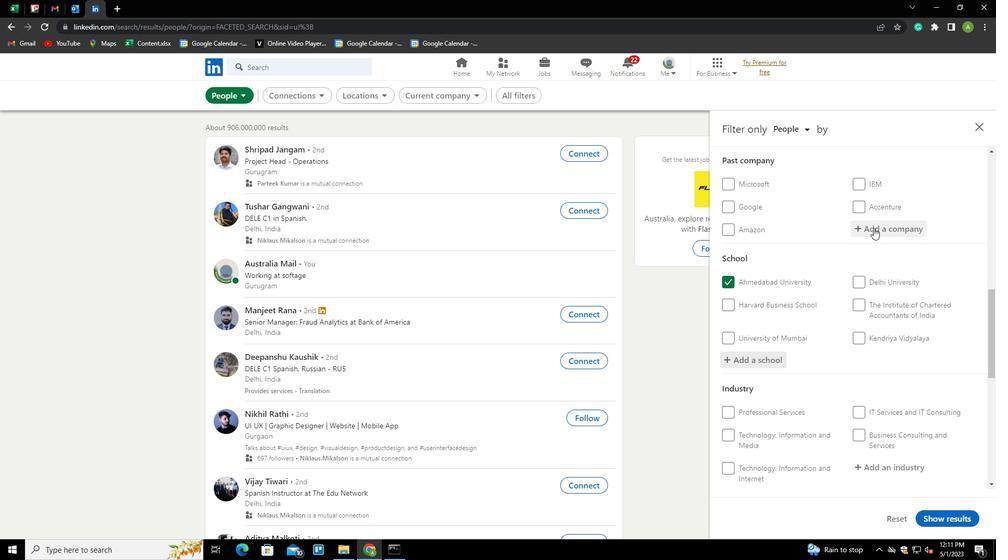 
Action: Mouse scrolled (873, 227) with delta (0, 0)
Screenshot: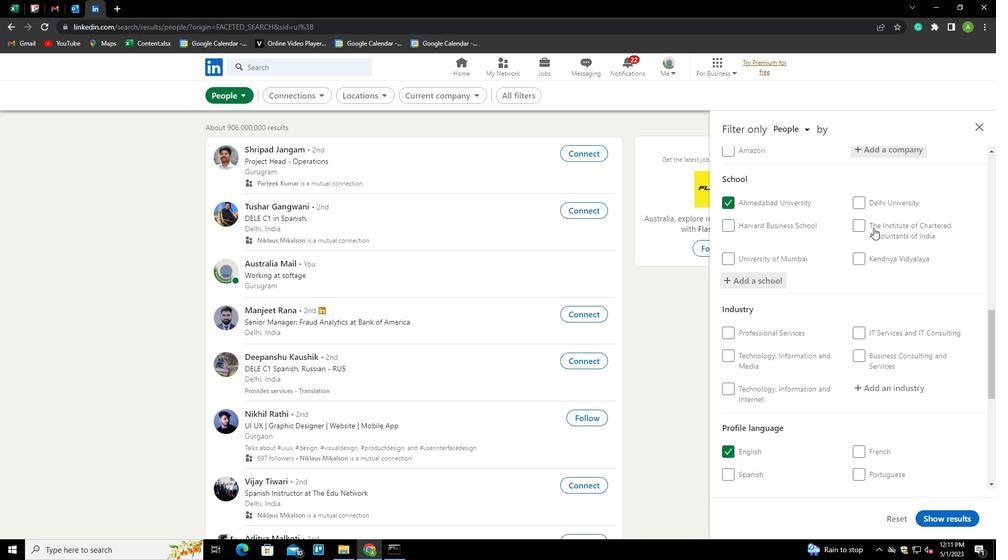 
Action: Mouse moved to (867, 304)
Screenshot: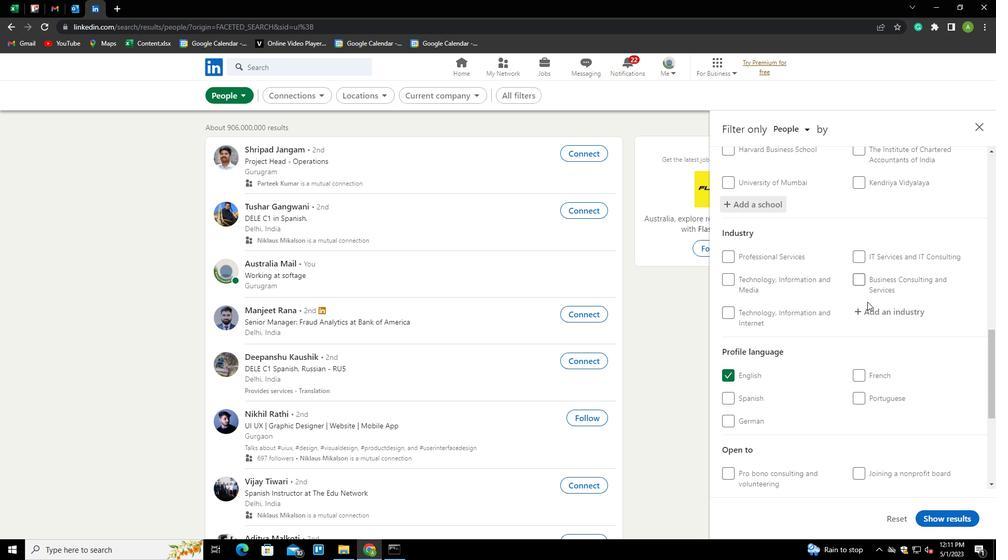 
Action: Mouse pressed left at (867, 304)
Screenshot: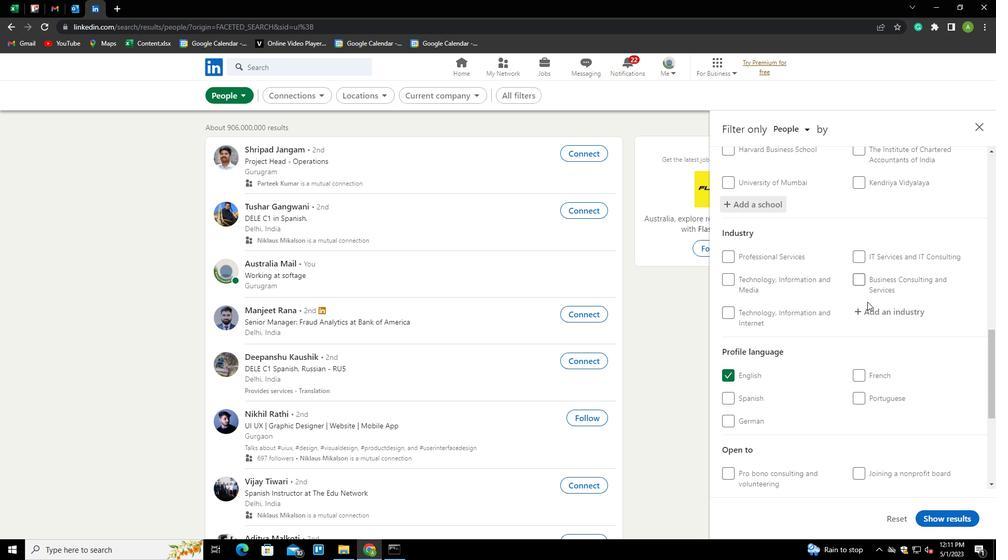 
Action: Mouse moved to (872, 311)
Screenshot: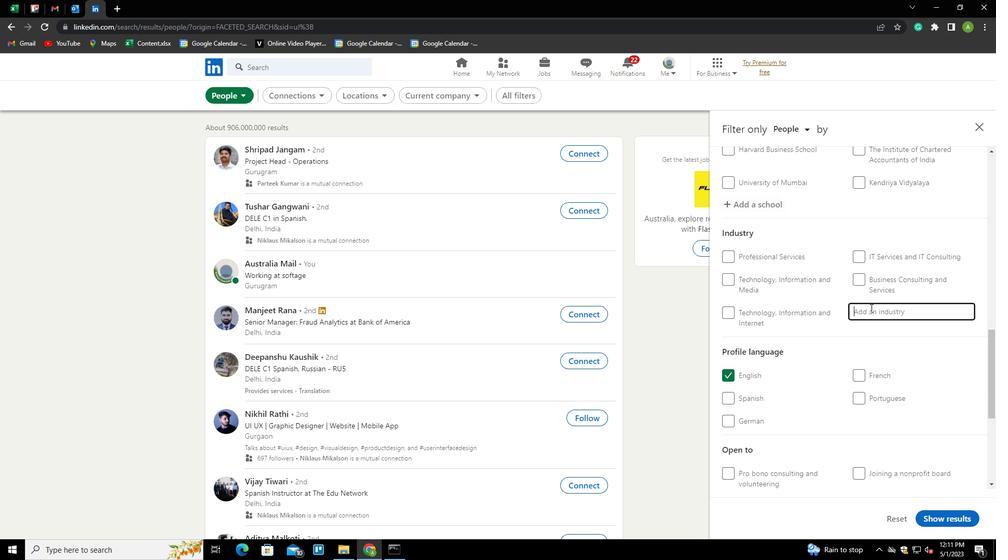 
Action: Mouse pressed left at (872, 311)
Screenshot: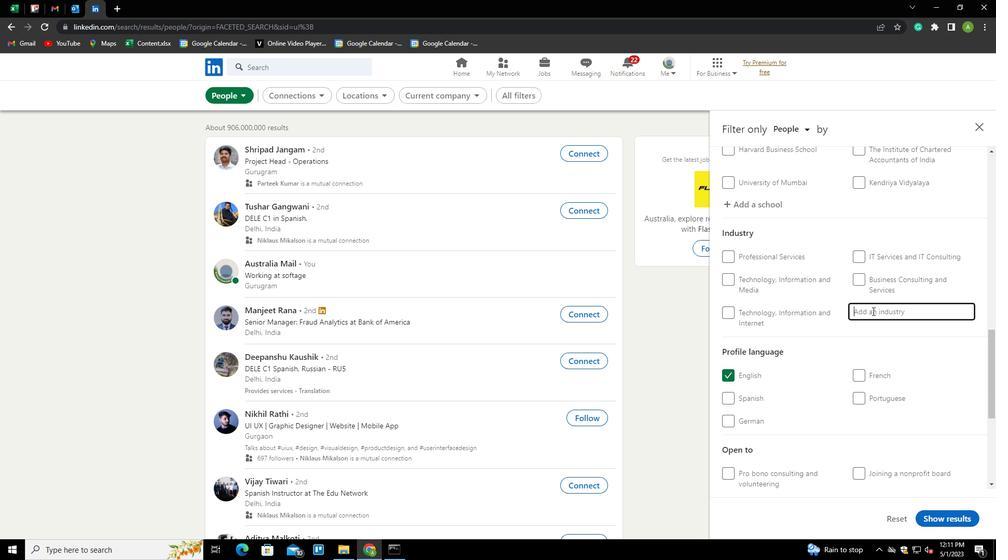 
Action: Key pressed <Key.shift>ARCHI<Key.down><Key.enter>
Screenshot: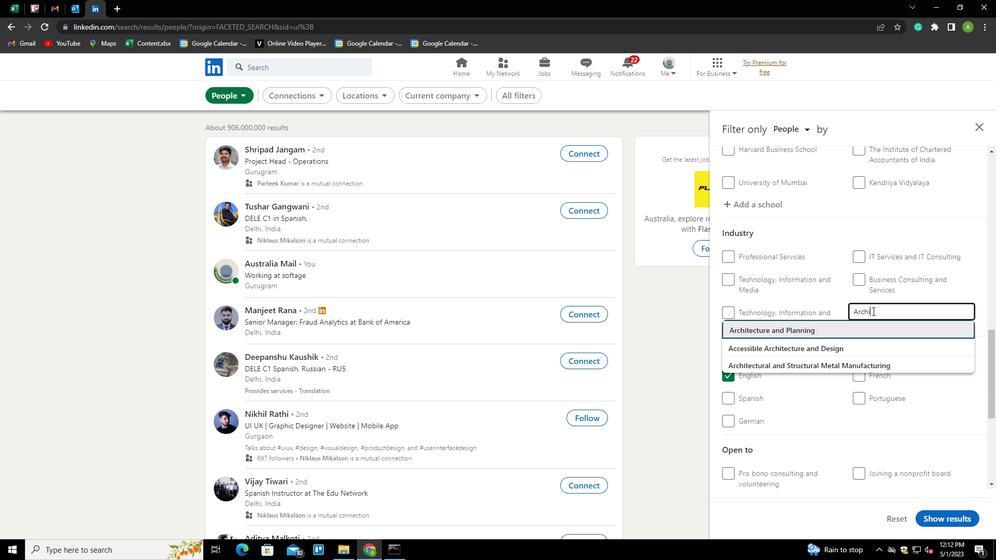 
Action: Mouse scrolled (872, 310) with delta (0, 0)
Screenshot: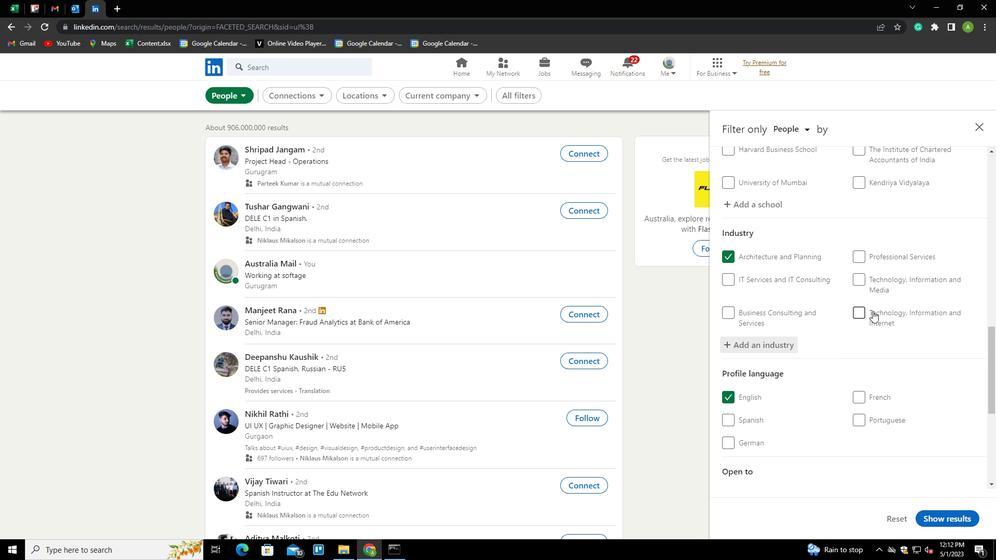 
Action: Mouse scrolled (872, 310) with delta (0, 0)
Screenshot: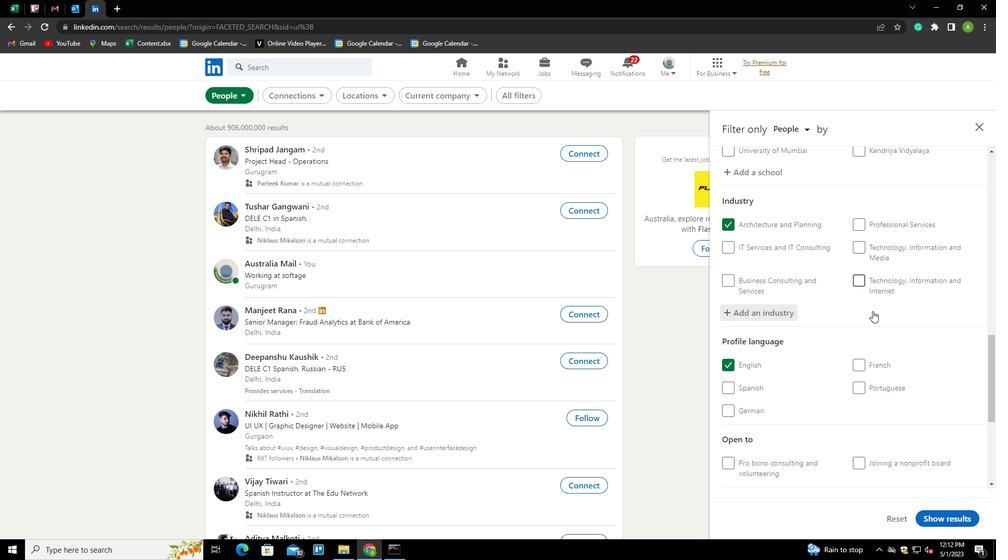 
Action: Mouse scrolled (872, 310) with delta (0, 0)
Screenshot: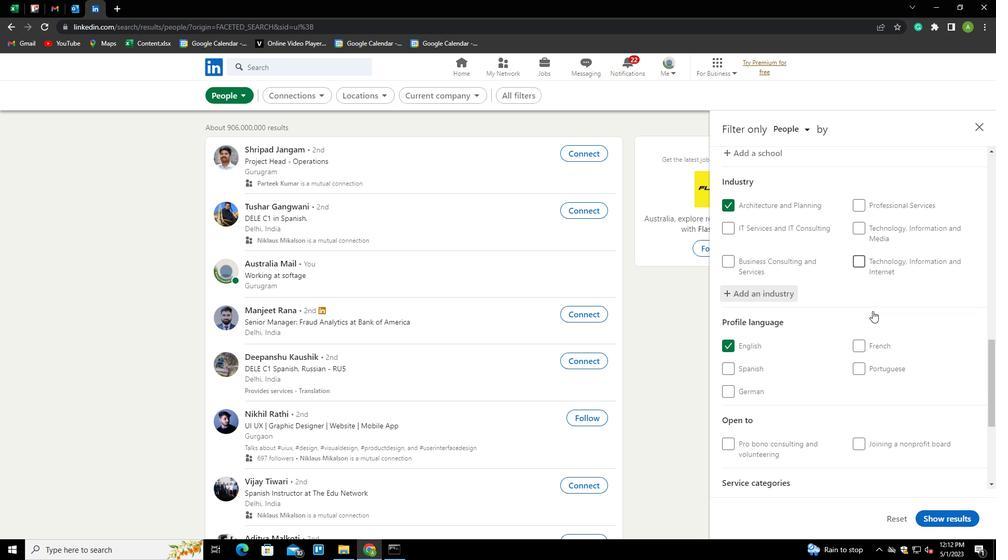 
Action: Mouse scrolled (872, 310) with delta (0, 0)
Screenshot: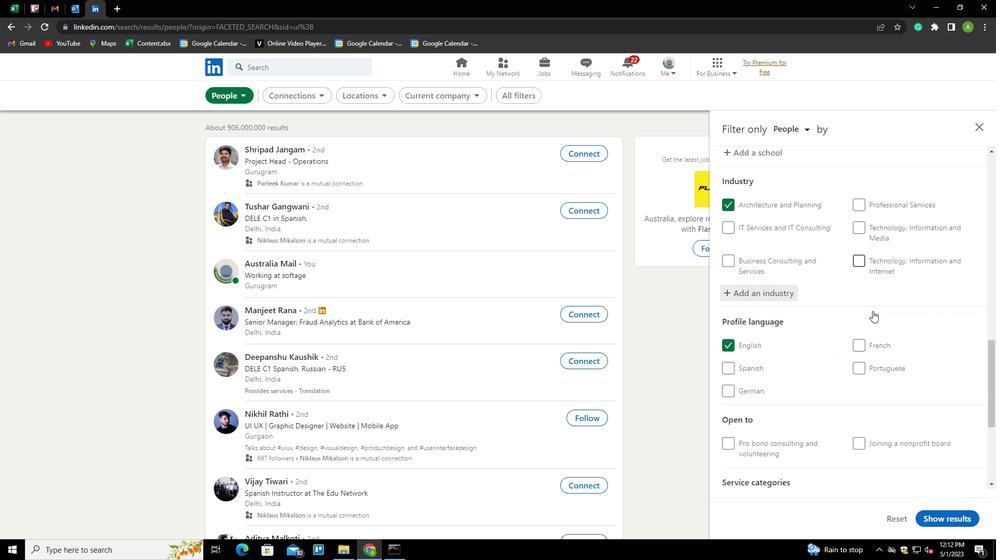 
Action: Mouse moved to (871, 400)
Screenshot: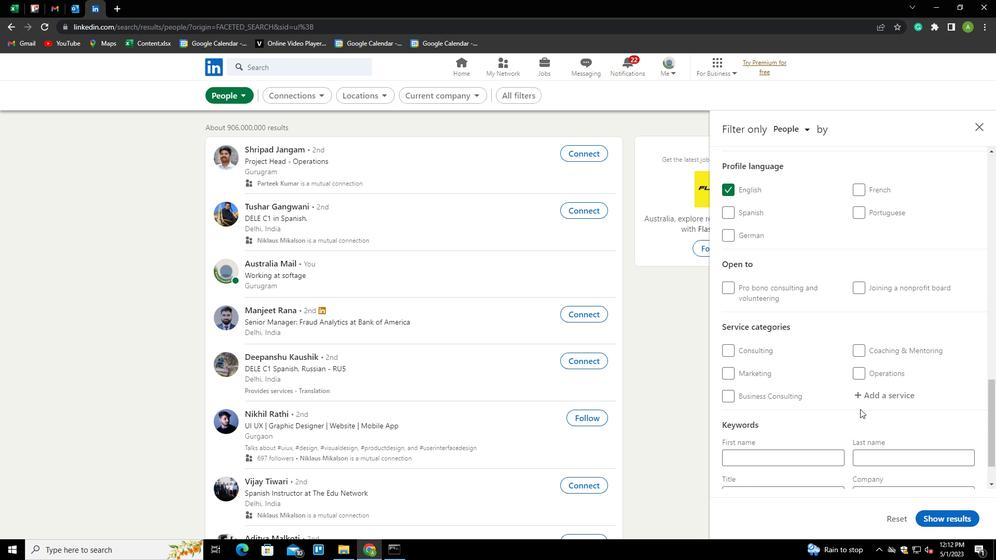 
Action: Mouse pressed left at (871, 400)
Screenshot: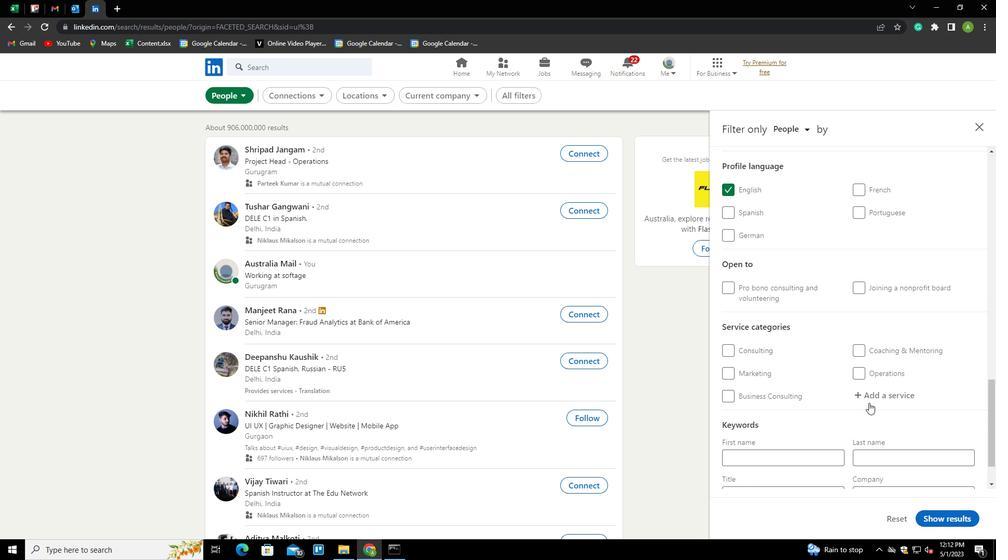 
Action: Mouse moved to (871, 400)
Screenshot: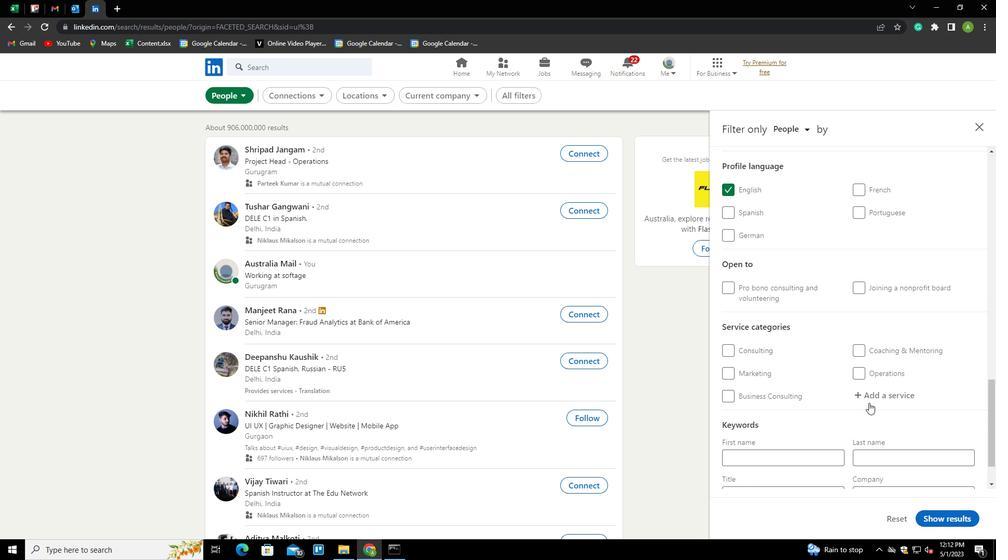 
Action: Key pressed <Key.shift>U<Key.shift><Key.shift><Key.shift><Key.shift><Key.shift><Key.shift><Key.shift><Key.shift><Key.shift>Z<Key.backspace>X<Key.down><Key.down><Key.up><Key.enter>
Screenshot: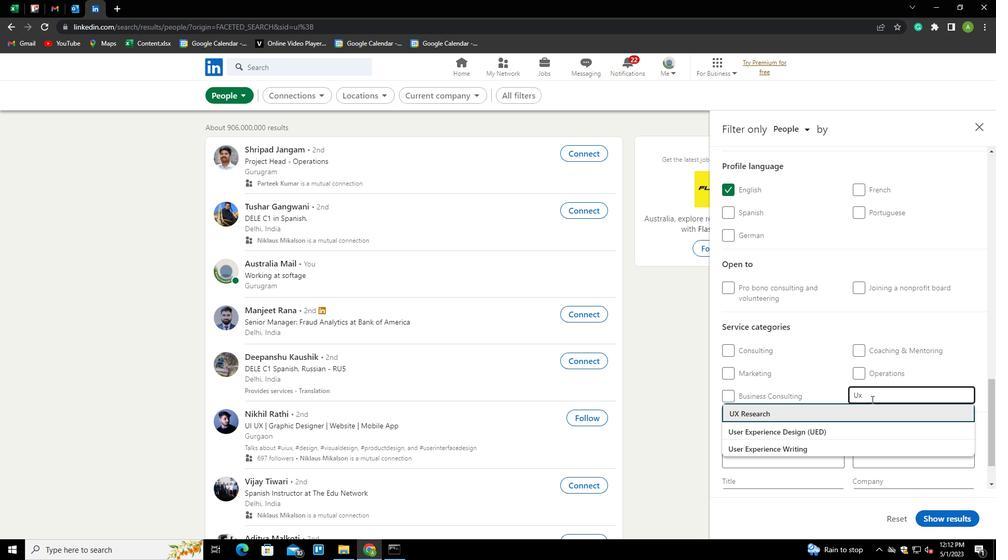 
Action: Mouse scrolled (871, 399) with delta (0, 0)
Screenshot: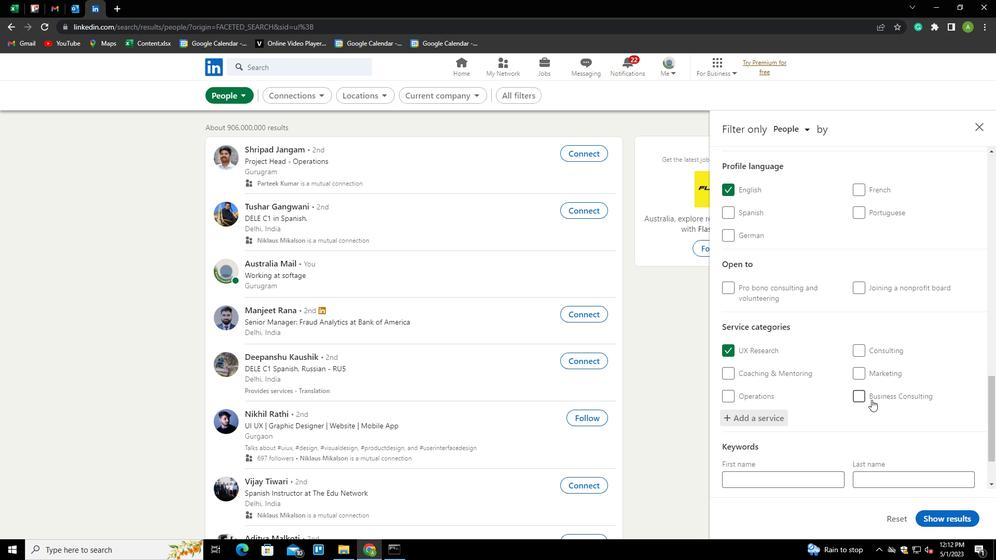 
Action: Mouse scrolled (871, 399) with delta (0, 0)
Screenshot: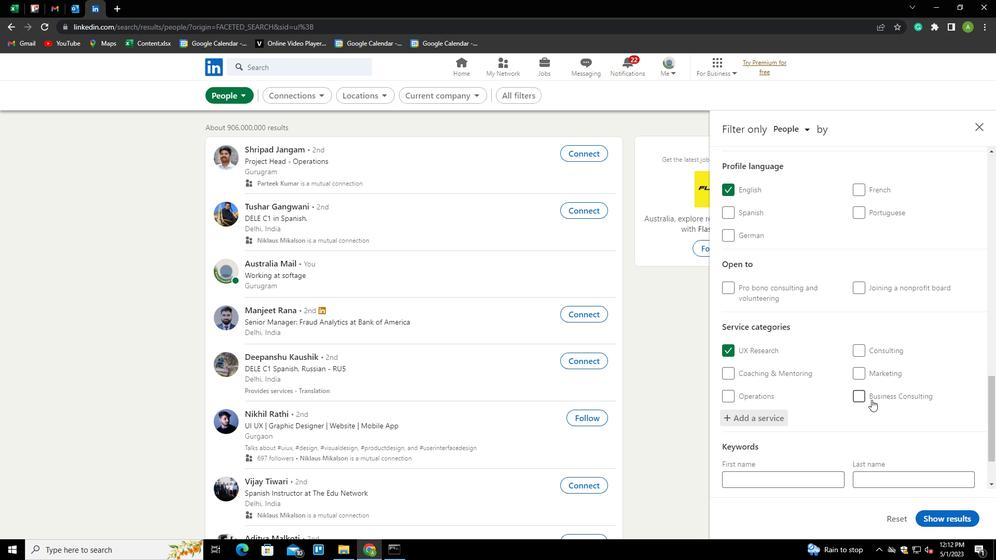 
Action: Mouse scrolled (871, 399) with delta (0, 0)
Screenshot: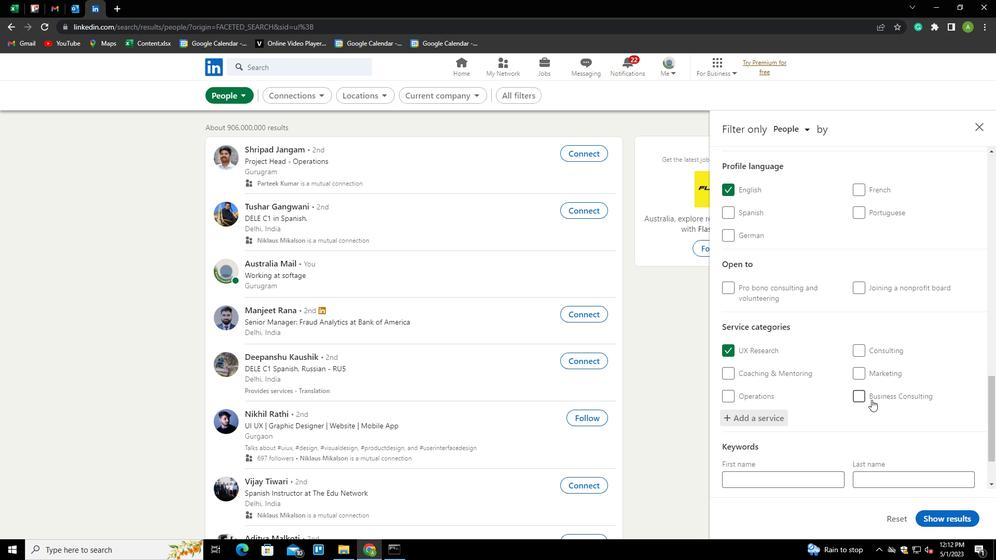 
Action: Mouse scrolled (871, 399) with delta (0, 0)
Screenshot: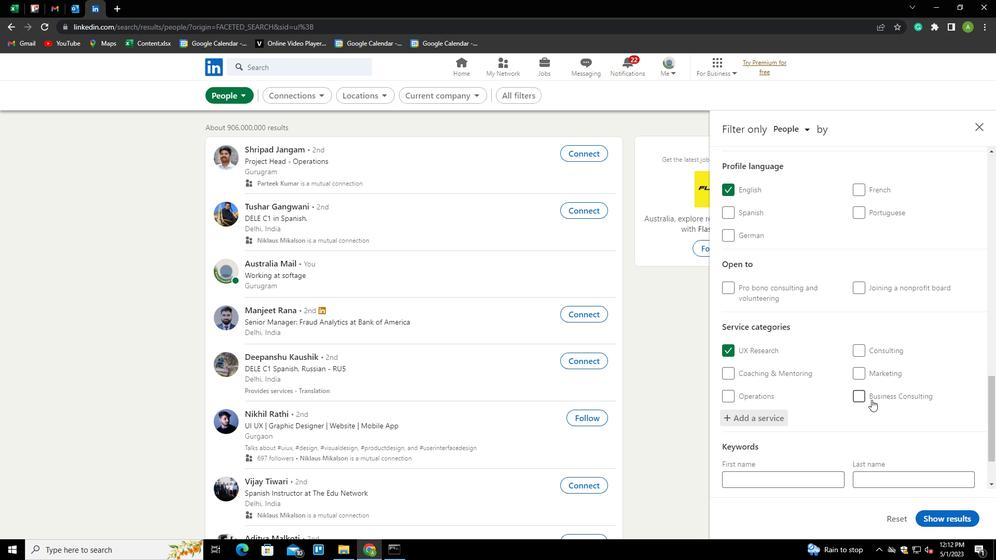 
Action: Mouse scrolled (871, 399) with delta (0, 0)
Screenshot: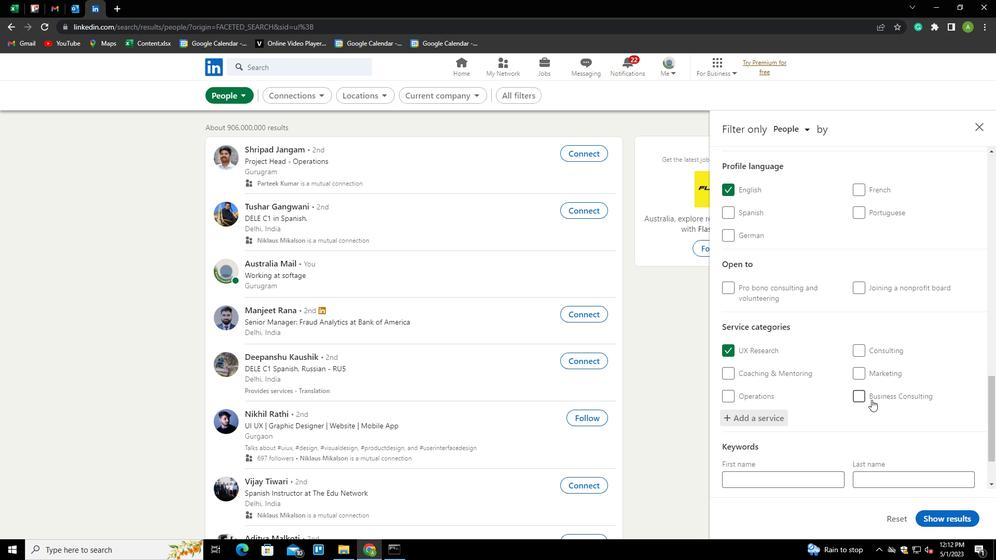 
Action: Mouse scrolled (871, 399) with delta (0, 0)
Screenshot: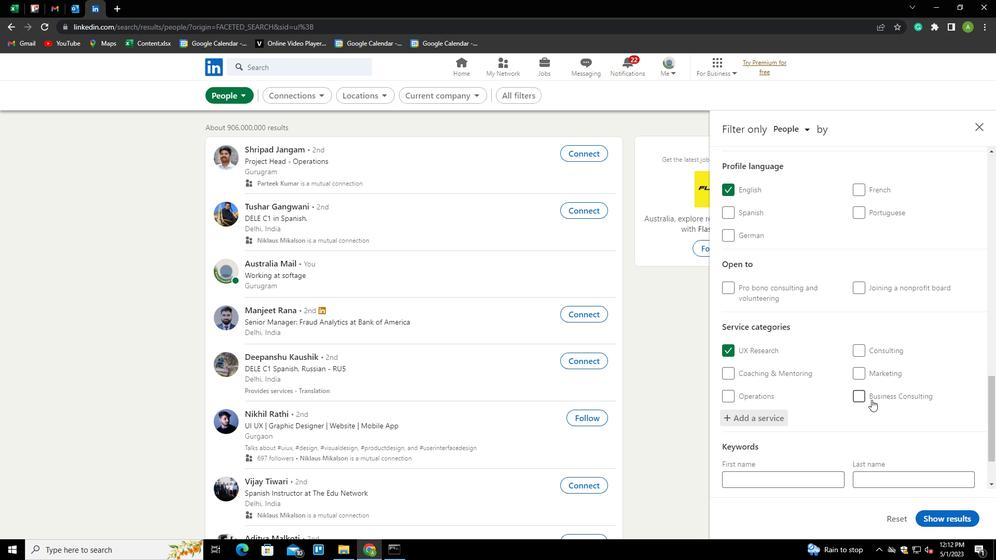 
Action: Mouse moved to (799, 439)
Screenshot: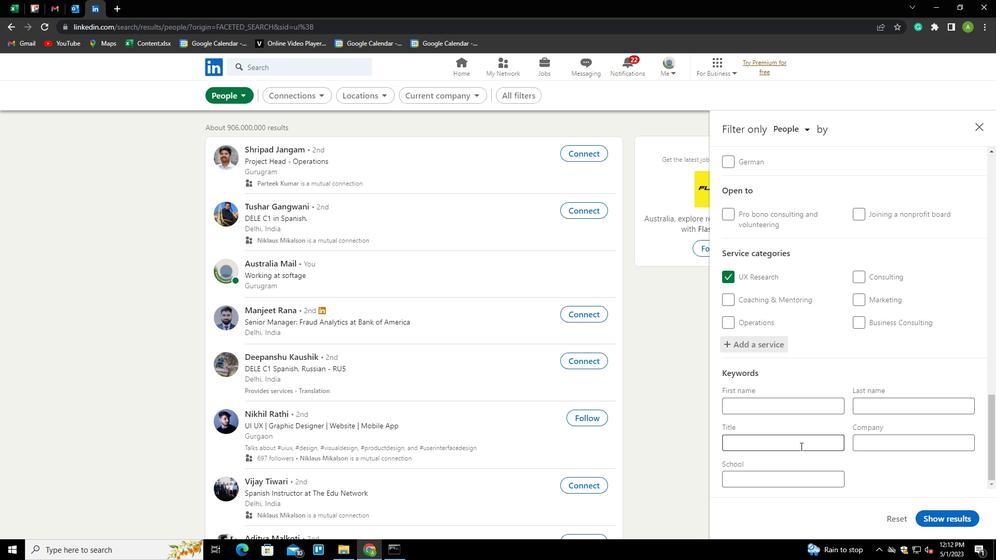 
Action: Mouse pressed left at (799, 439)
Screenshot: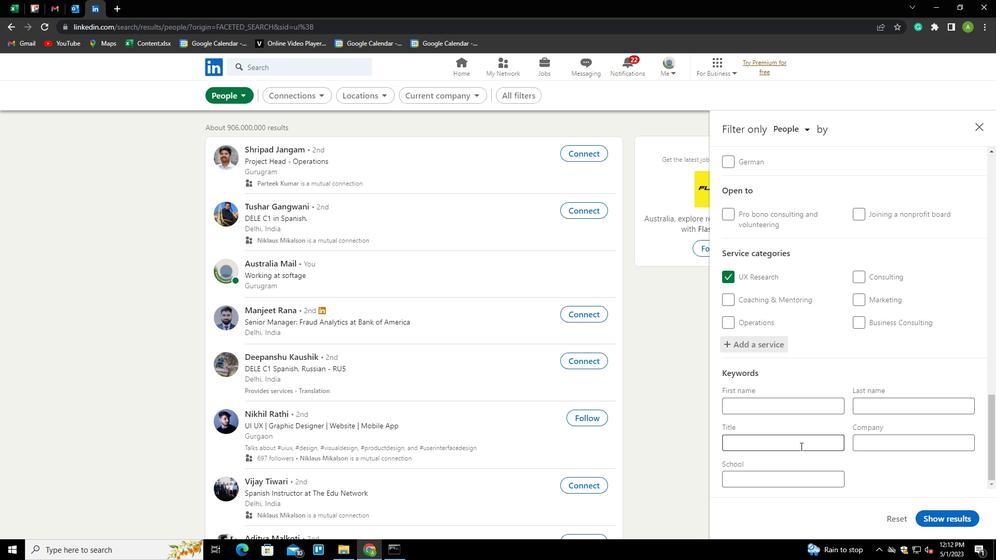 
Action: Key pressed <Key.shift>SALES<Key.space><Key.shift>ANALYST
Screenshot: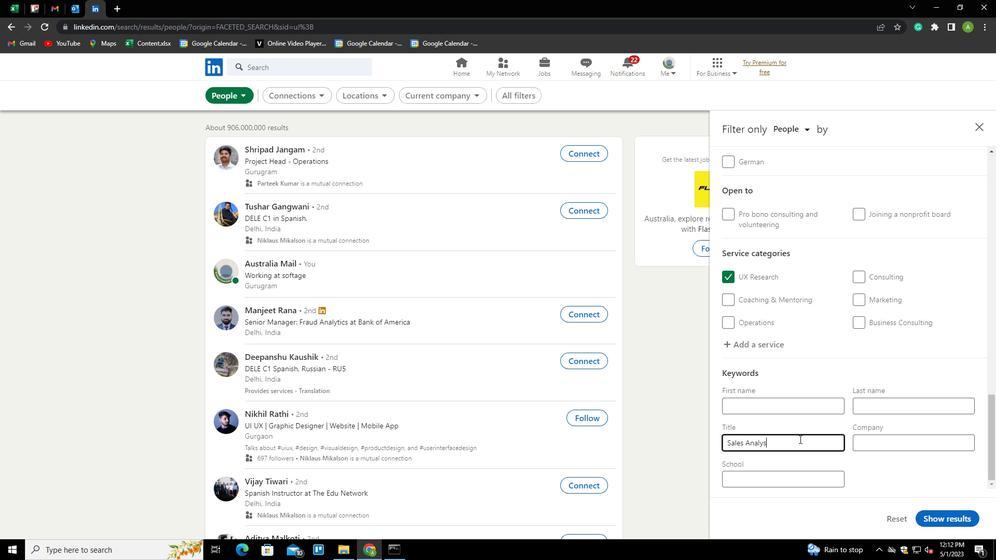 
Action: Mouse moved to (869, 463)
Screenshot: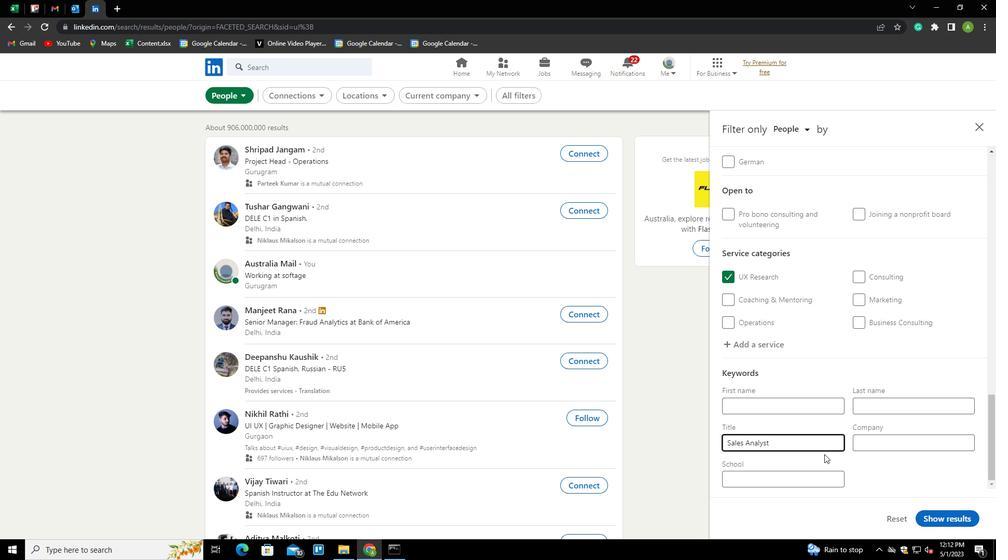 
Action: Mouse pressed left at (869, 463)
Screenshot: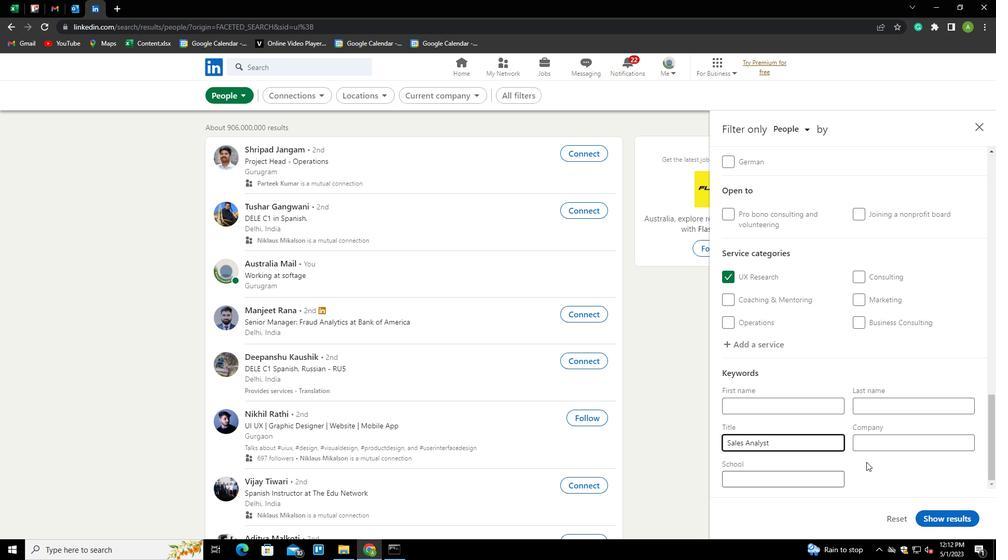 
Action: Mouse moved to (941, 519)
Screenshot: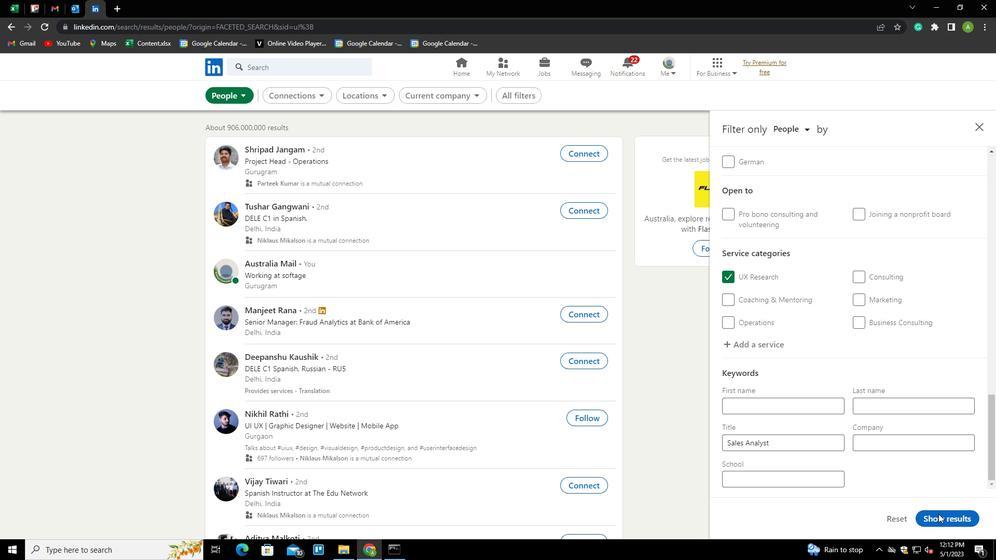 
Action: Mouse pressed left at (941, 519)
Screenshot: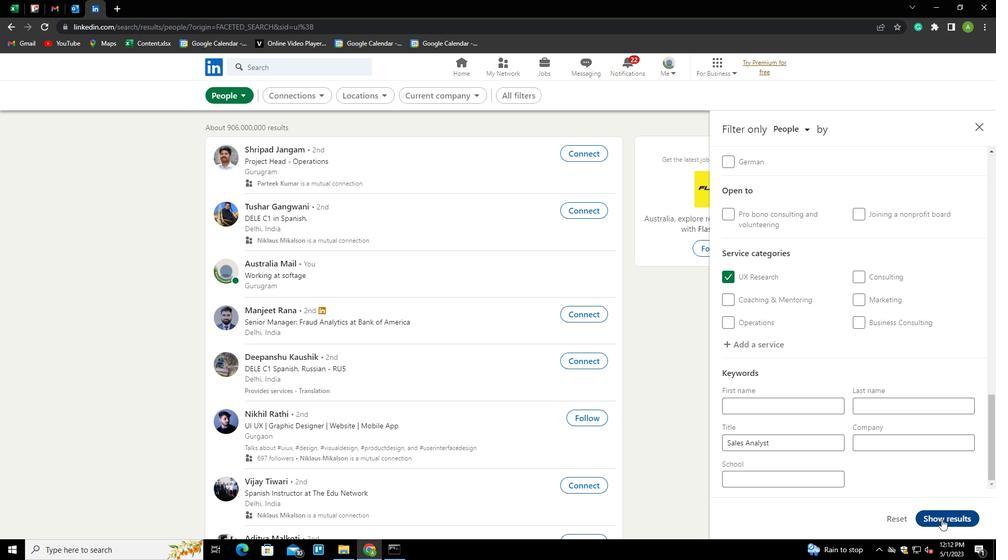 
